 Task: Look for space in Gharaunda, India from 9th June, 2023 to 16th June, 2023 for 2 adults in price range Rs.8000 to Rs.16000. Place can be entire place with 2 bedrooms having 2 beds and 1 bathroom. Property type can be house, flat, guest house. Amenities needed are: washing machine. Booking option can be shelf check-in. Required host language is English.
Action: Mouse moved to (447, 113)
Screenshot: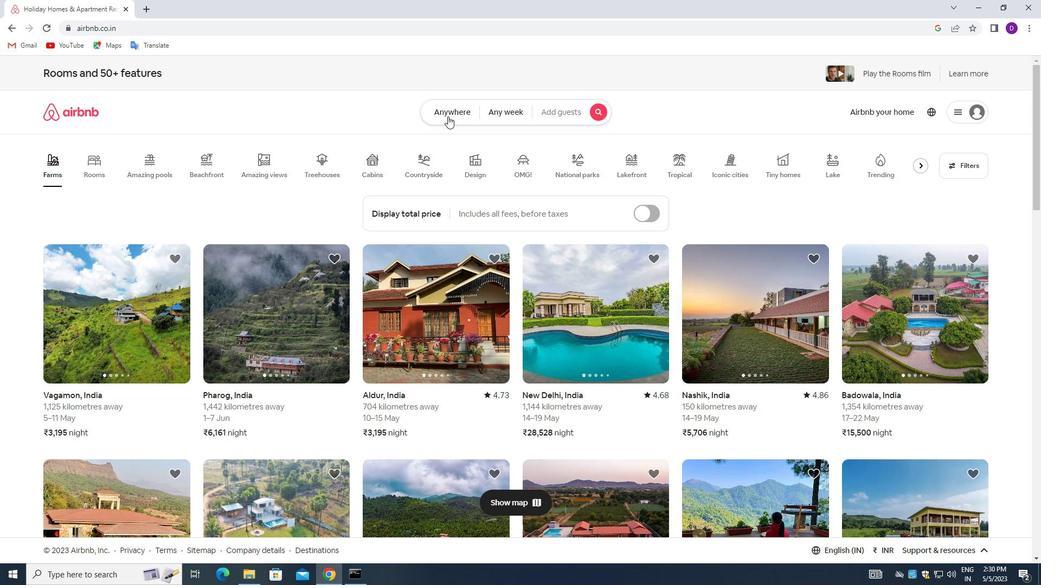 
Action: Mouse pressed left at (447, 113)
Screenshot: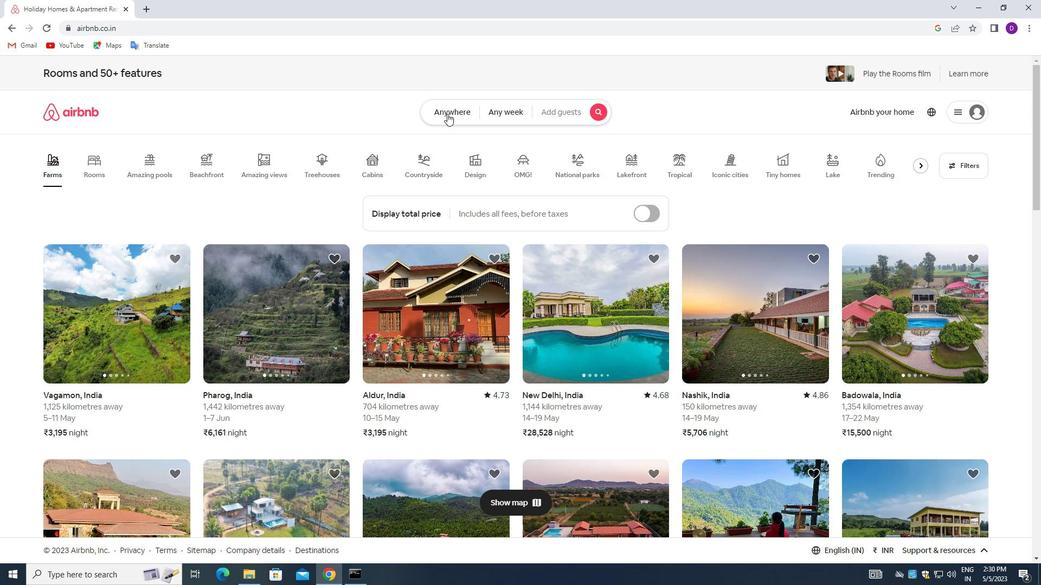 
Action: Mouse moved to (362, 154)
Screenshot: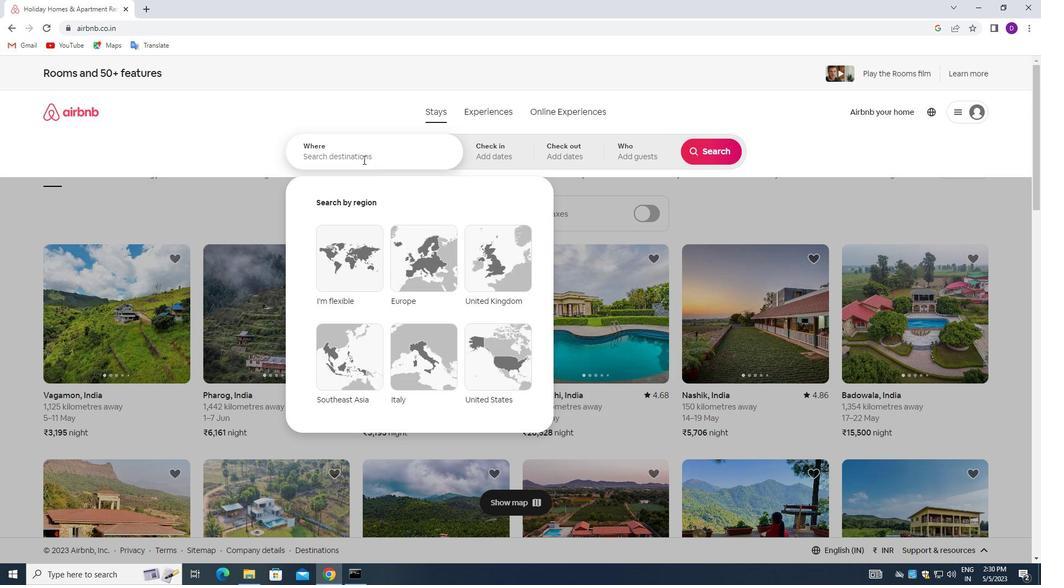 
Action: Mouse pressed left at (362, 154)
Screenshot: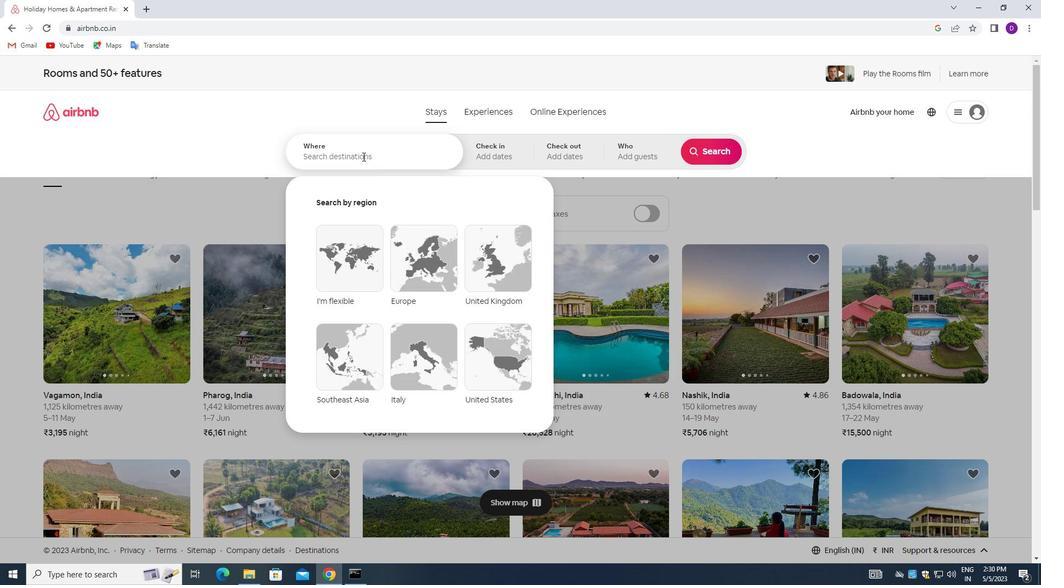 
Action: Mouse moved to (252, 133)
Screenshot: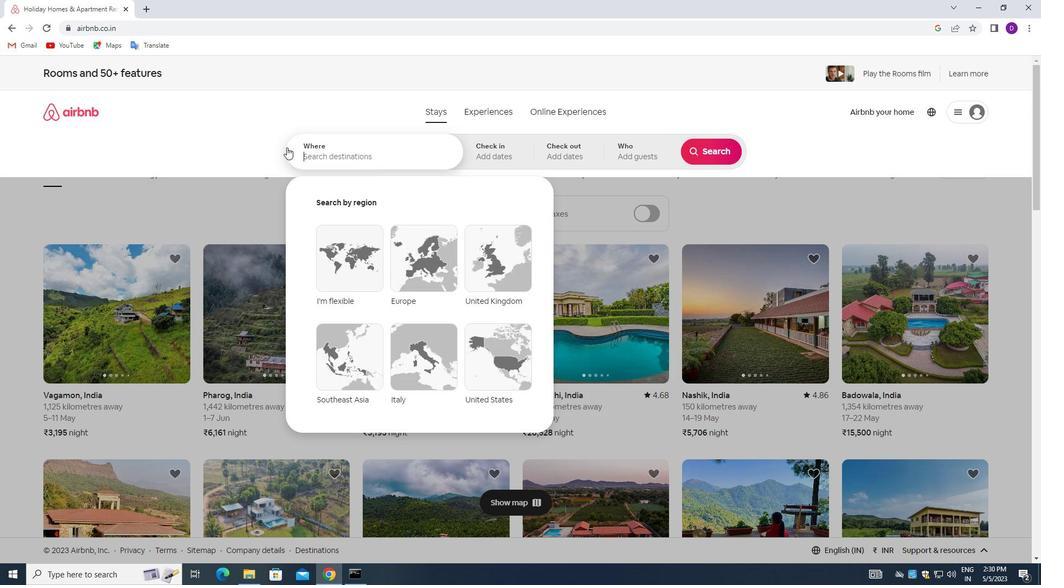 
Action: Key pressed <Key.shift_r><Key.shift_r><Key.shift_r><Key.shift_r><Key.shift_r><Key.shift_r>Gharaunda,<Key.space><Key.shift>INDIA<Key.enter>
Screenshot: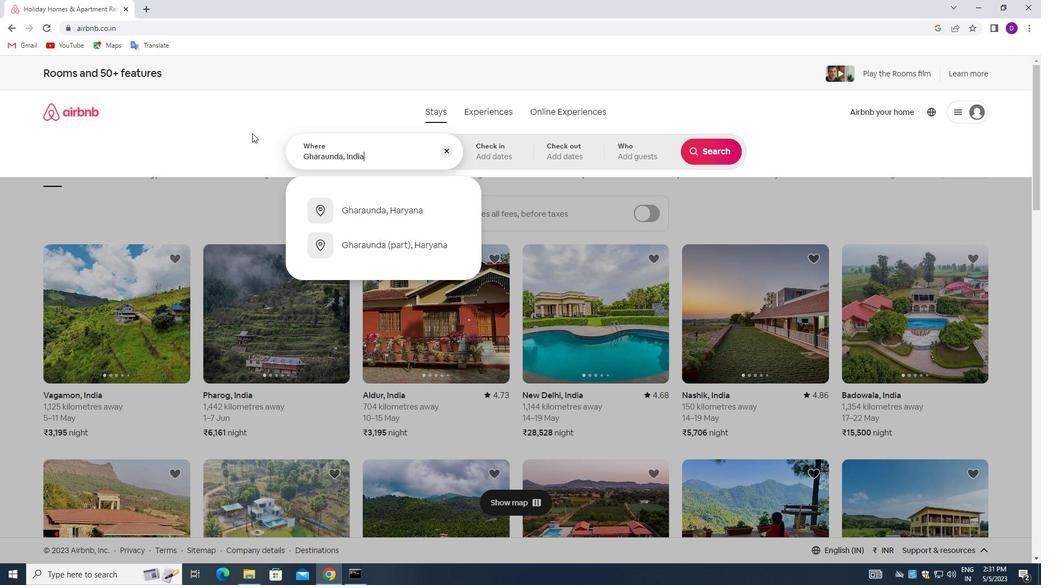 
Action: Mouse moved to (662, 305)
Screenshot: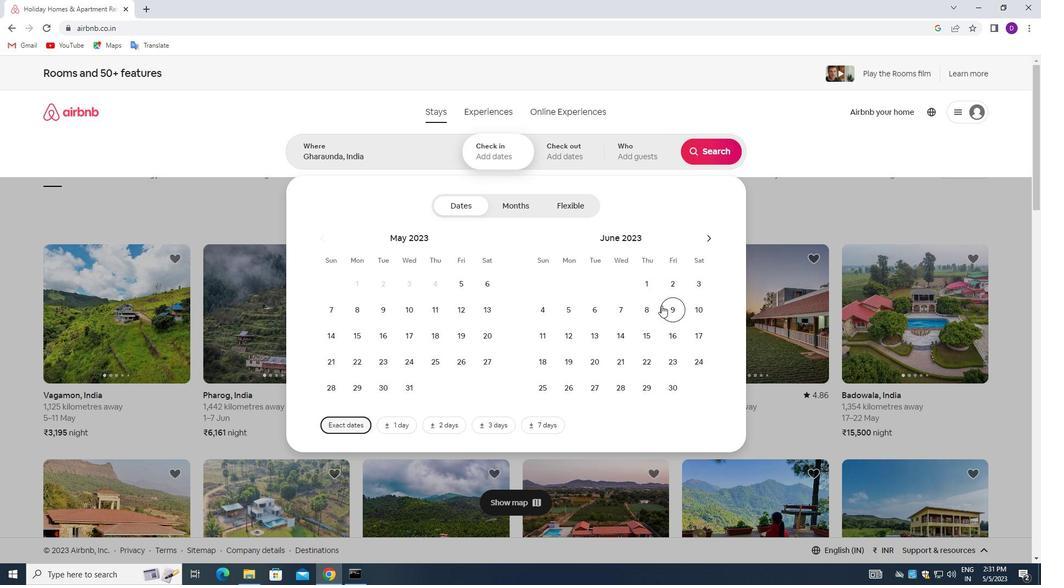 
Action: Mouse pressed left at (662, 305)
Screenshot: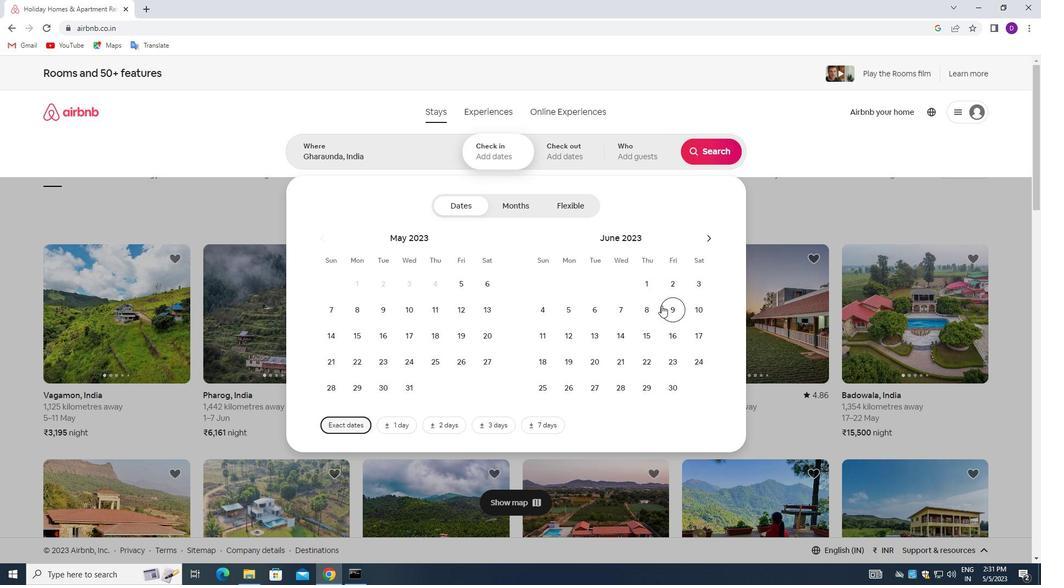 
Action: Mouse moved to (671, 328)
Screenshot: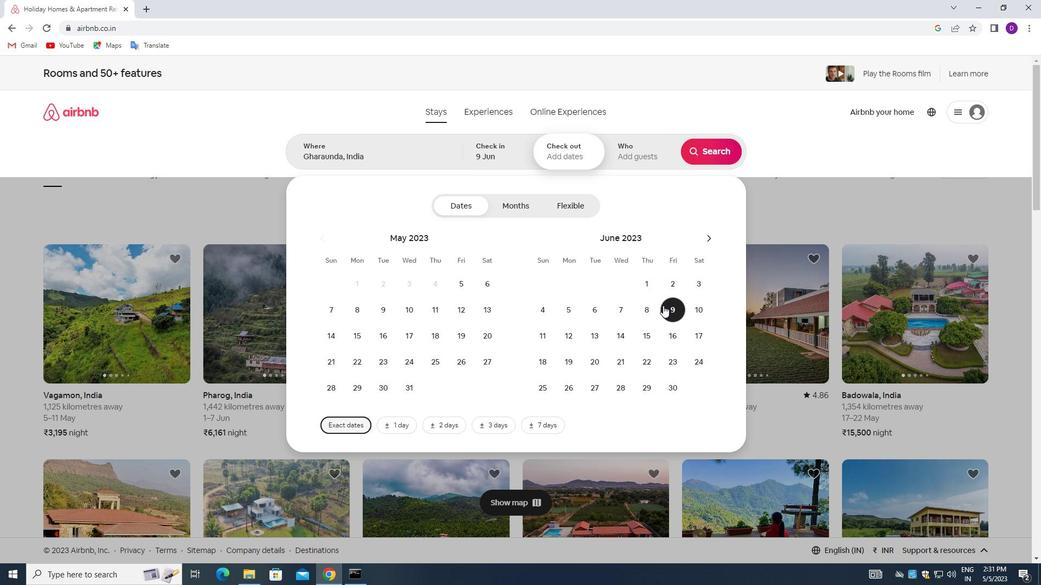
Action: Mouse pressed left at (671, 328)
Screenshot: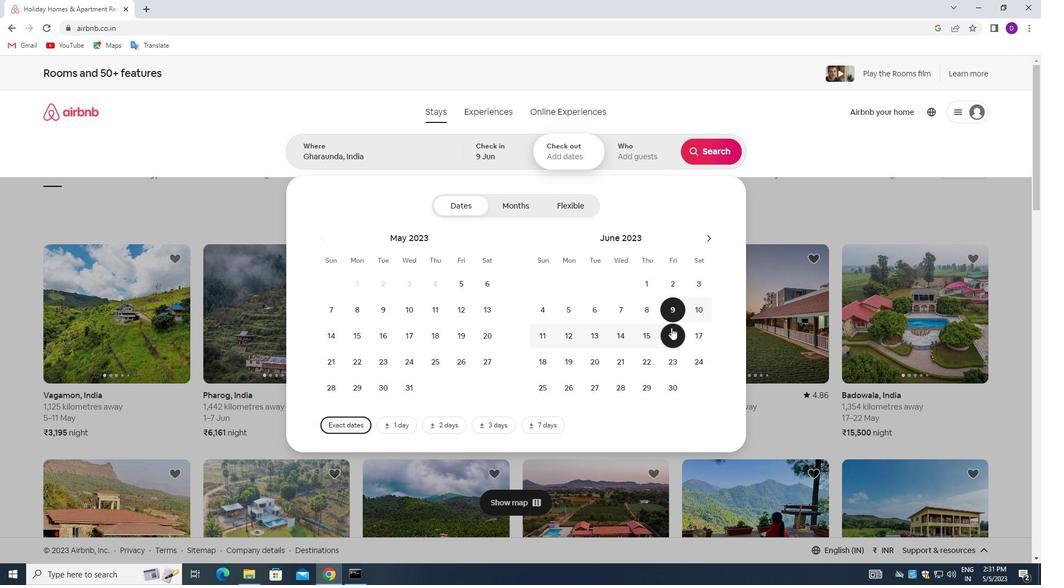 
Action: Mouse moved to (621, 151)
Screenshot: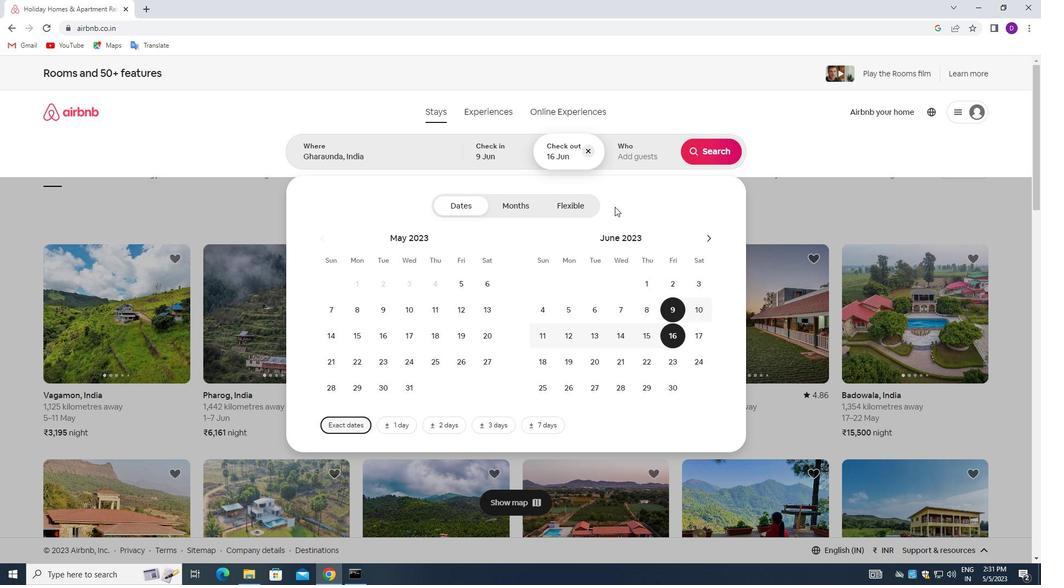 
Action: Mouse pressed left at (621, 151)
Screenshot: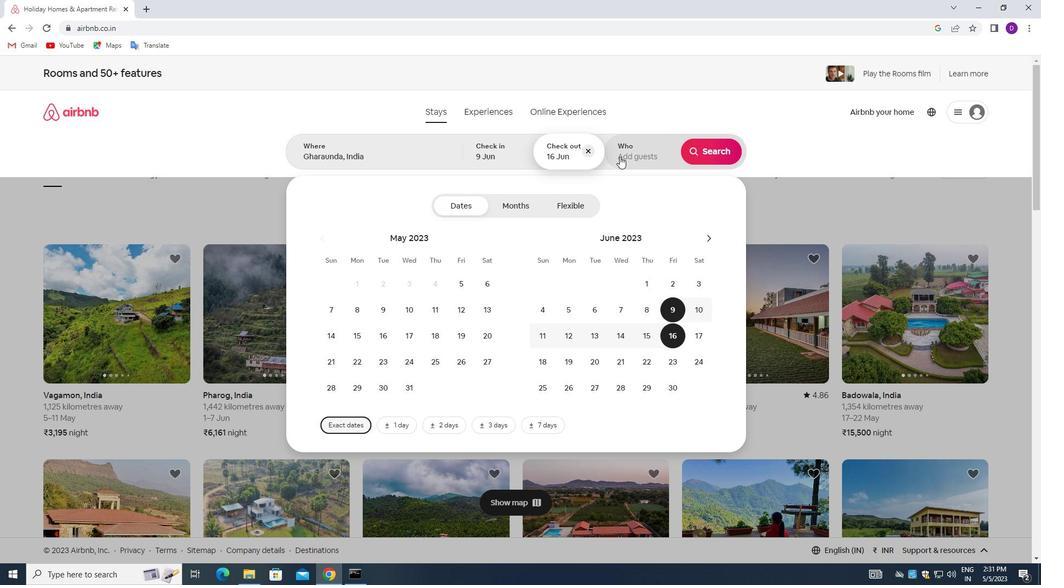 
Action: Mouse moved to (711, 208)
Screenshot: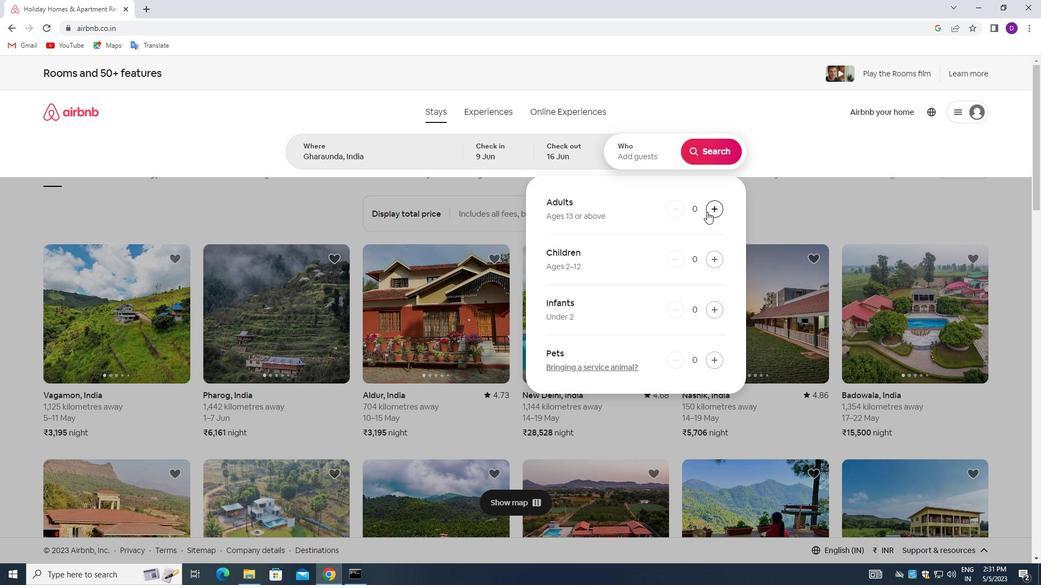 
Action: Mouse pressed left at (711, 208)
Screenshot: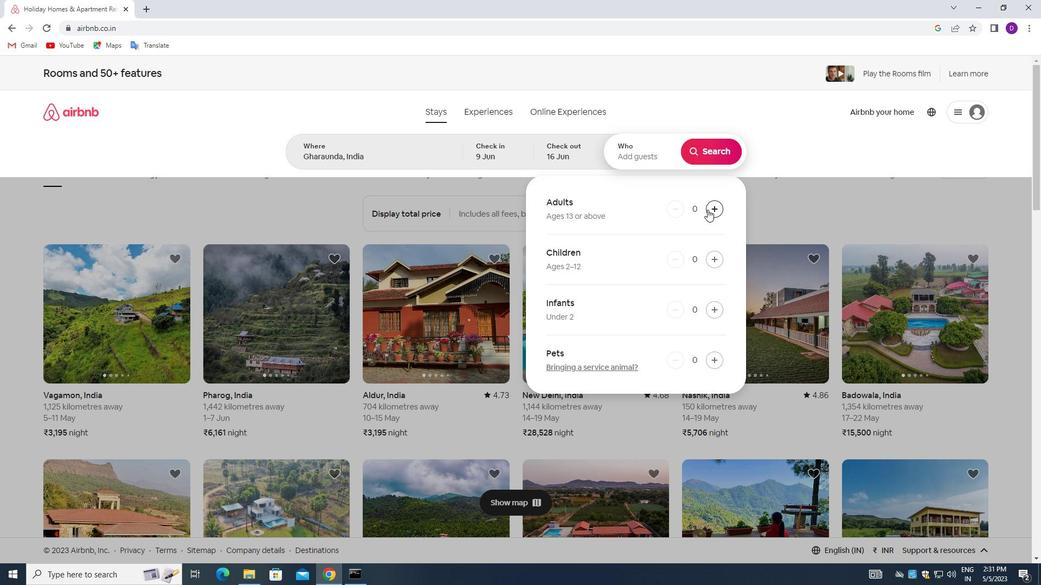 
Action: Mouse pressed left at (711, 208)
Screenshot: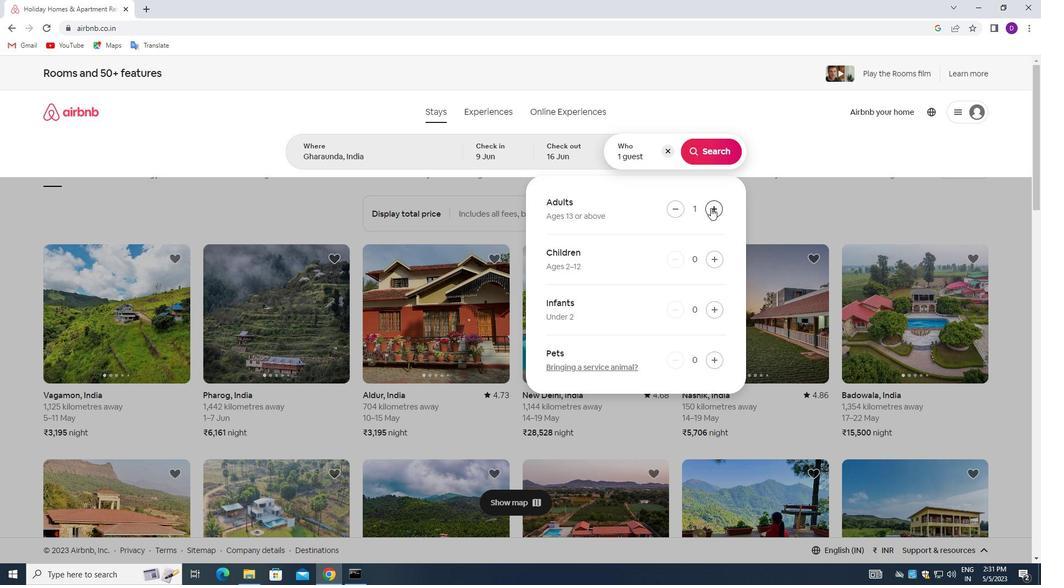 
Action: Mouse moved to (709, 151)
Screenshot: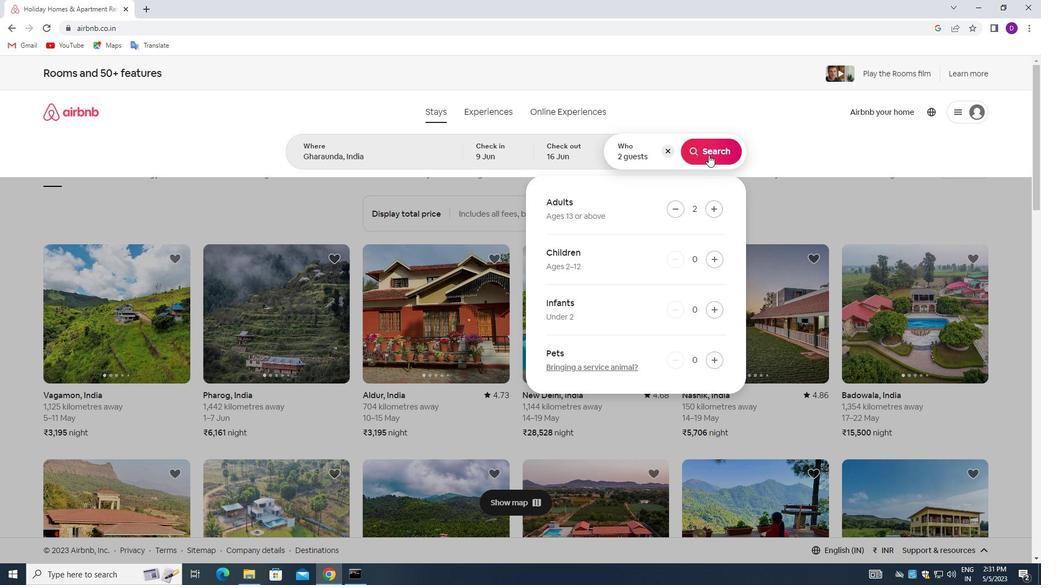 
Action: Mouse pressed left at (709, 151)
Screenshot: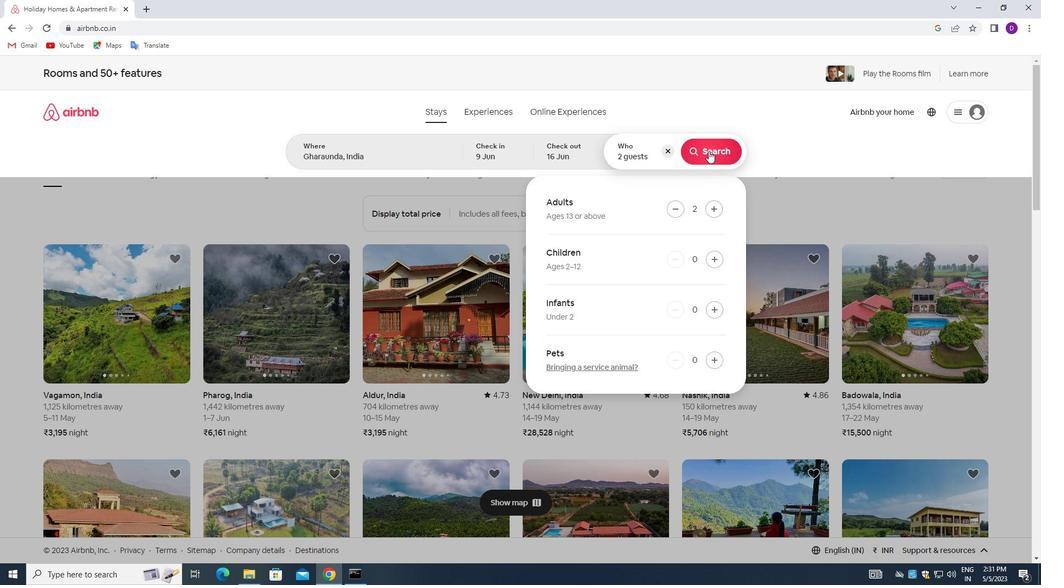 
Action: Mouse moved to (981, 118)
Screenshot: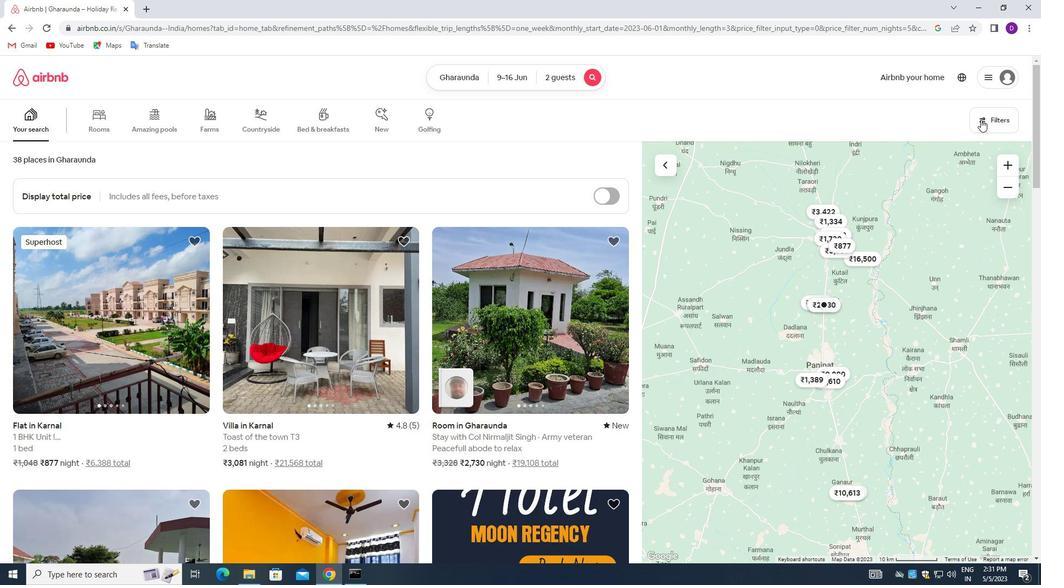 
Action: Mouse pressed left at (981, 118)
Screenshot: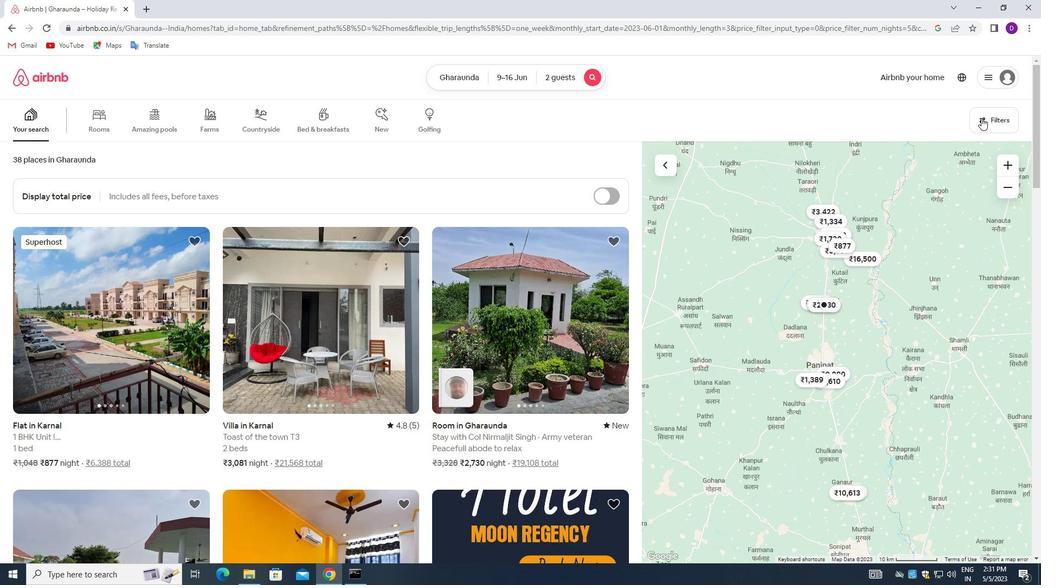 
Action: Mouse moved to (514, 310)
Screenshot: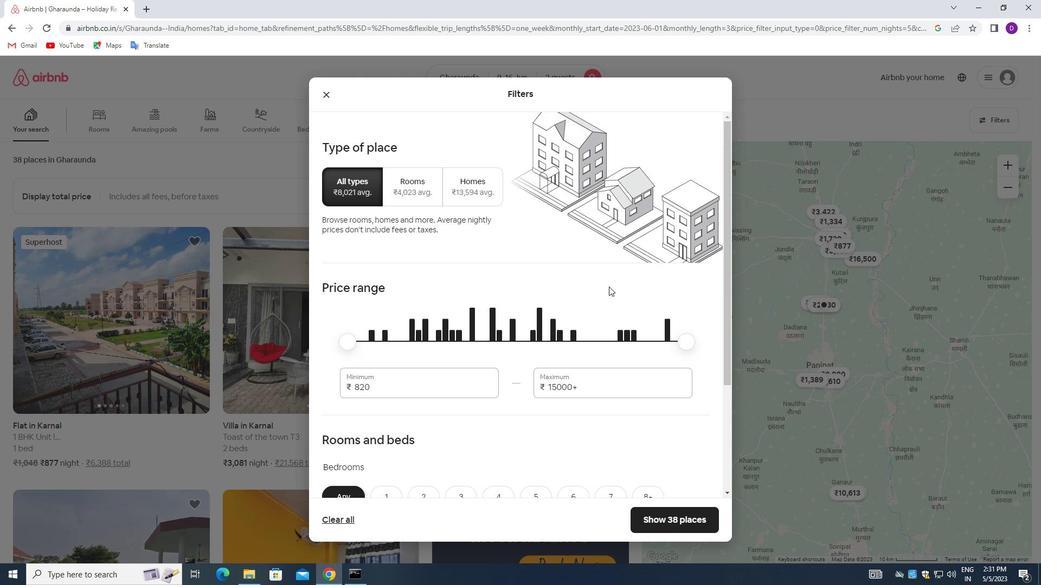 
Action: Mouse scrolled (514, 309) with delta (0, 0)
Screenshot: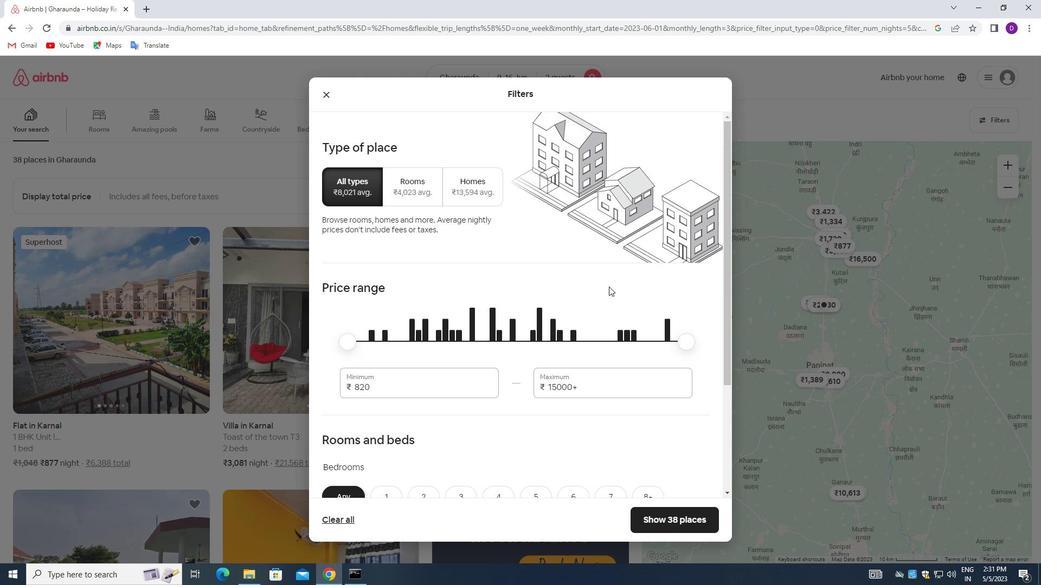 
Action: Mouse moved to (381, 328)
Screenshot: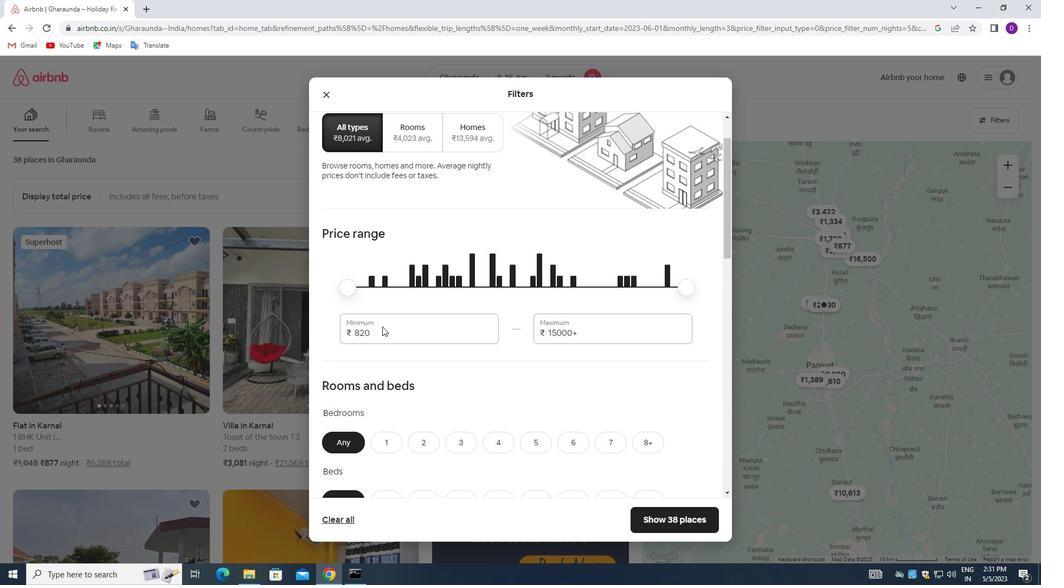 
Action: Mouse pressed left at (381, 328)
Screenshot: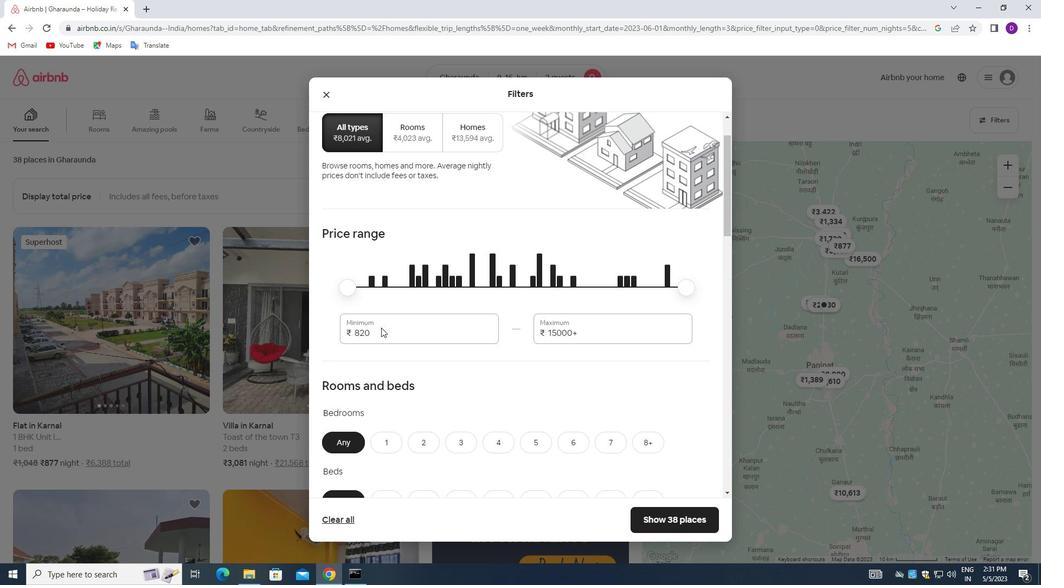 
Action: Mouse pressed left at (381, 328)
Screenshot: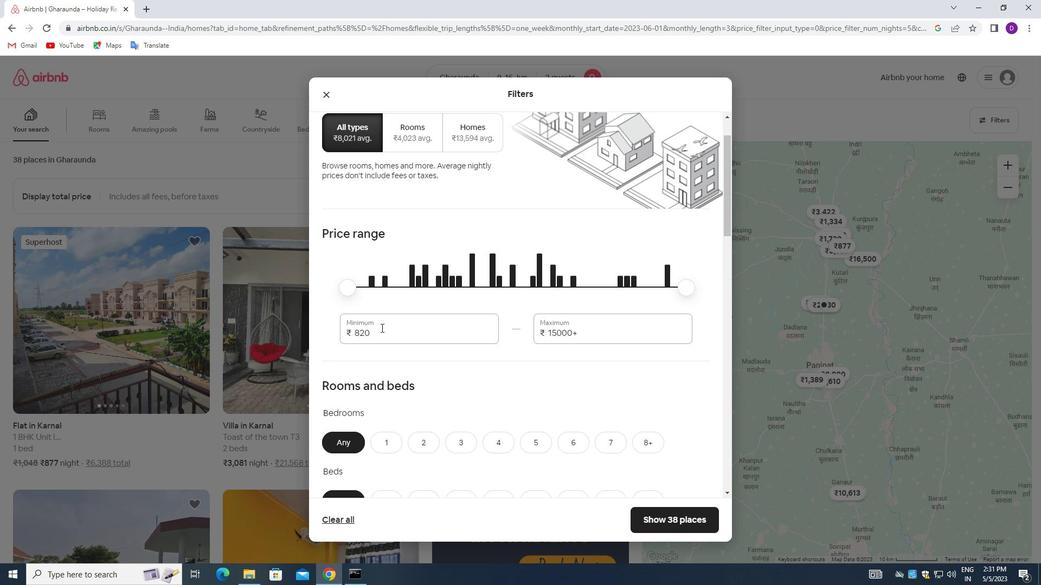 
Action: Key pressed 8000<Key.tab>16000
Screenshot: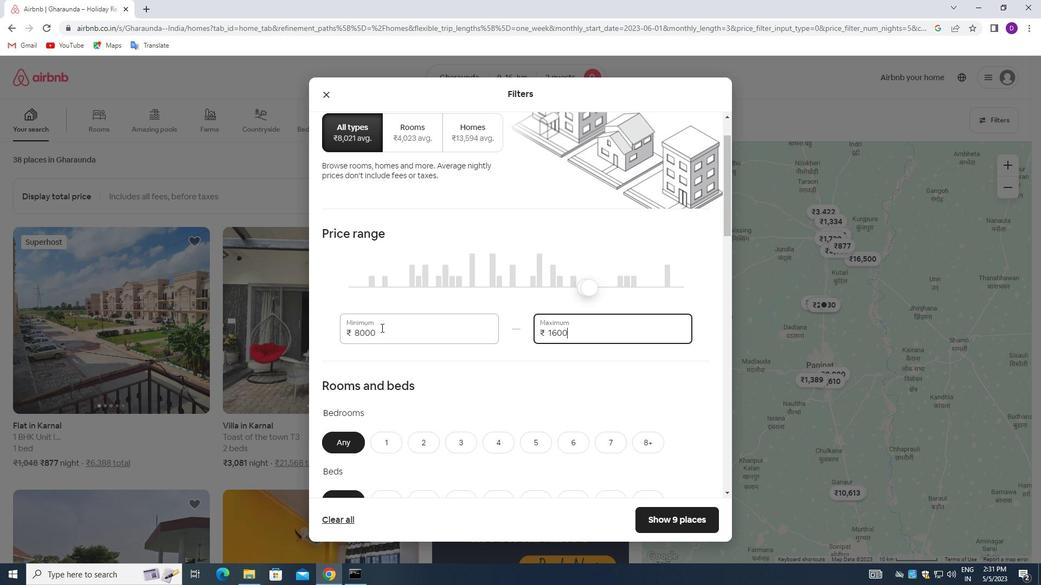 
Action: Mouse moved to (468, 356)
Screenshot: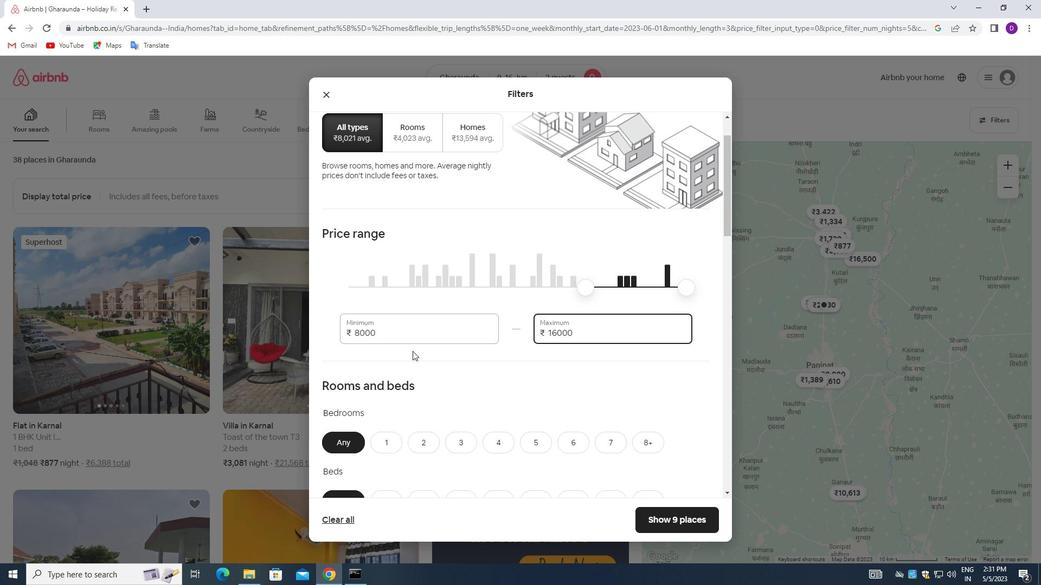 
Action: Mouse scrolled (468, 355) with delta (0, 0)
Screenshot: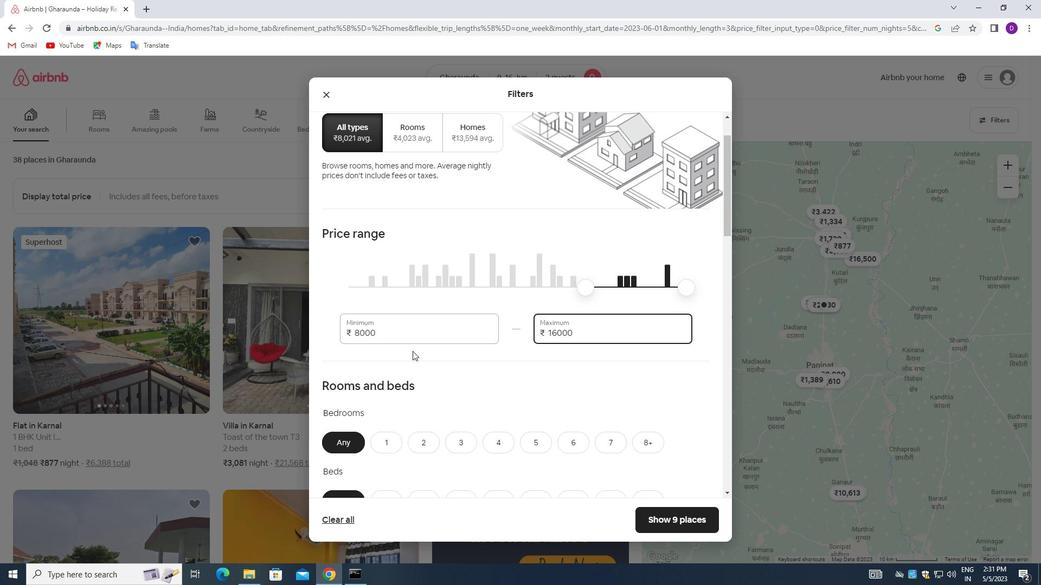
Action: Mouse moved to (470, 355)
Screenshot: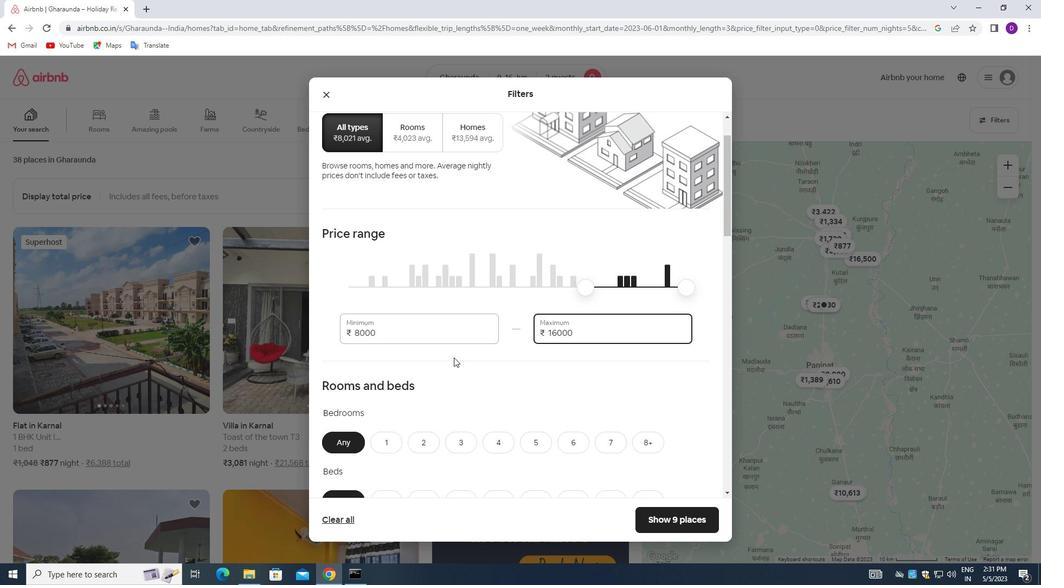 
Action: Mouse scrolled (470, 355) with delta (0, 0)
Screenshot: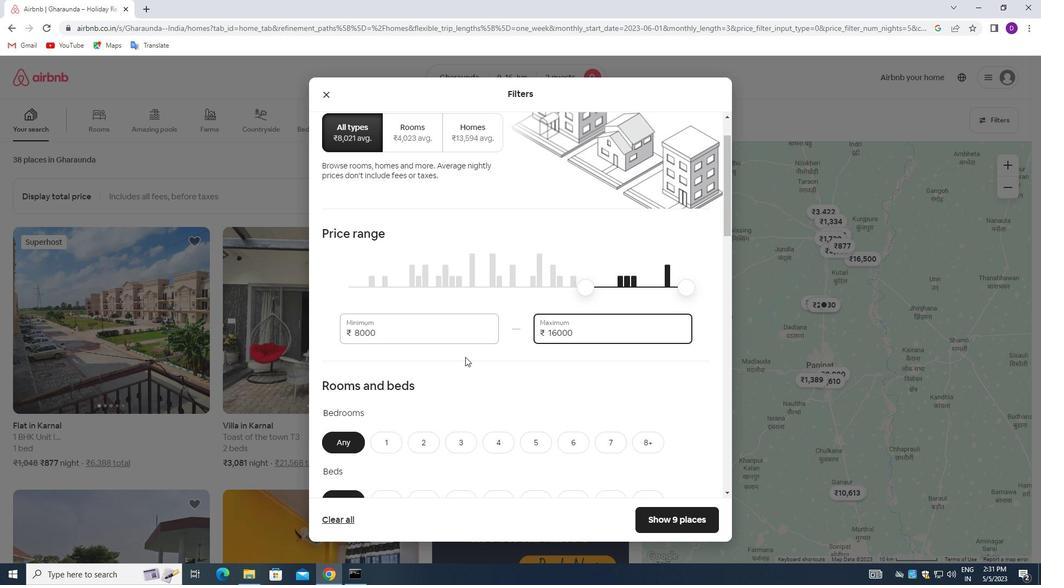 
Action: Mouse scrolled (470, 355) with delta (0, 0)
Screenshot: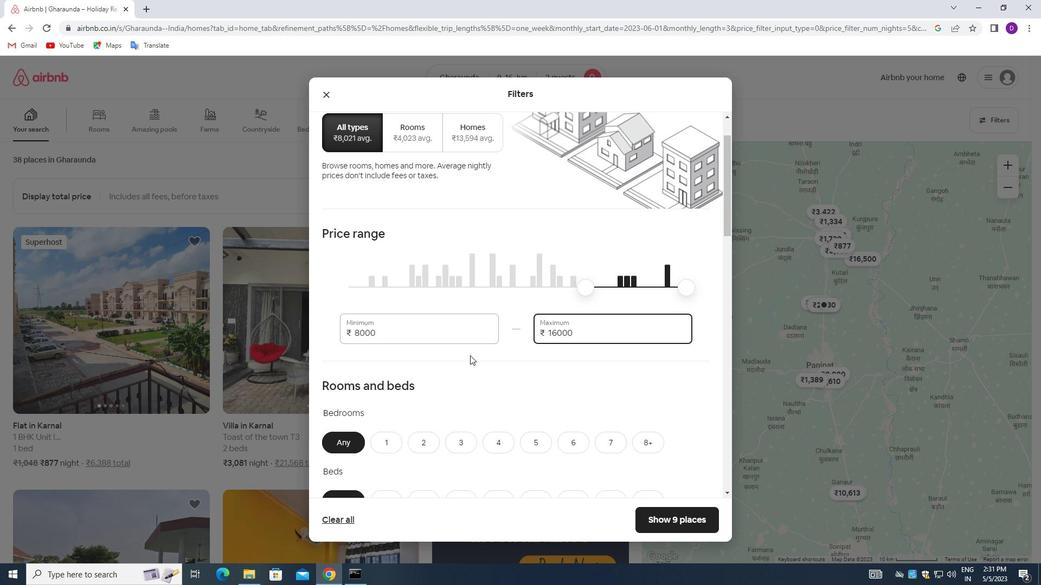
Action: Mouse moved to (420, 288)
Screenshot: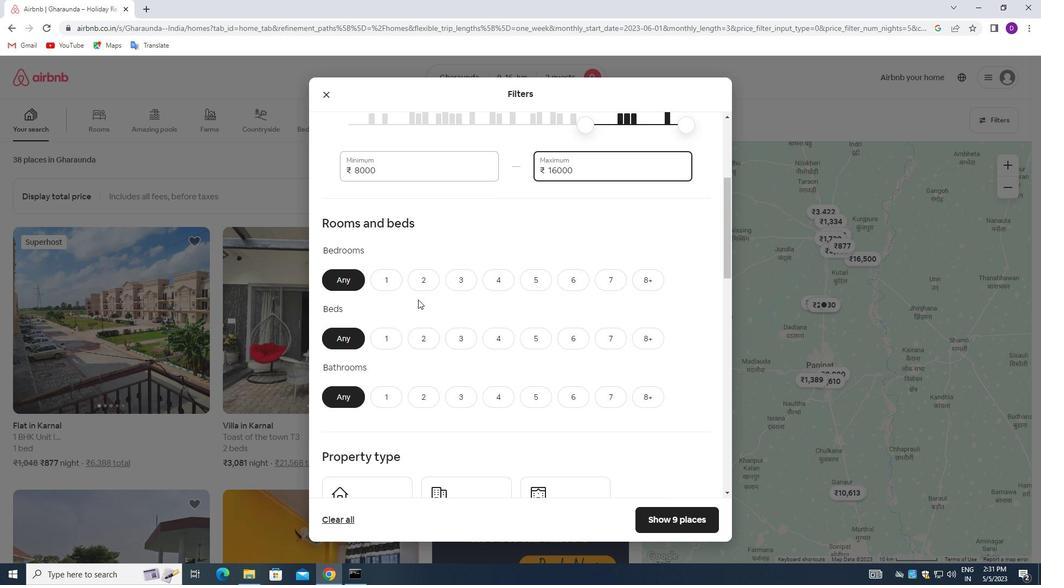 
Action: Mouse pressed left at (420, 288)
Screenshot: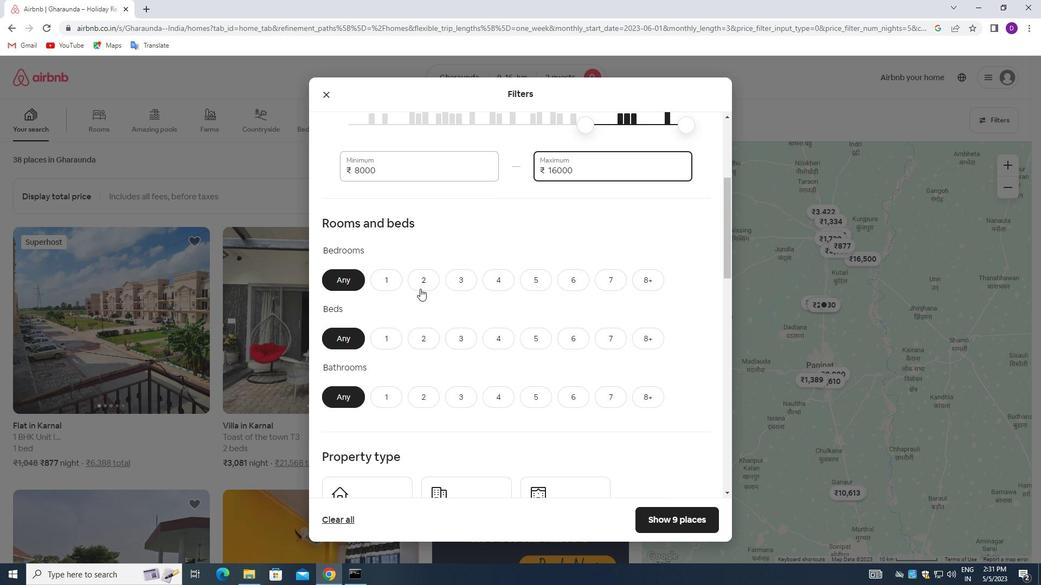 
Action: Mouse moved to (430, 340)
Screenshot: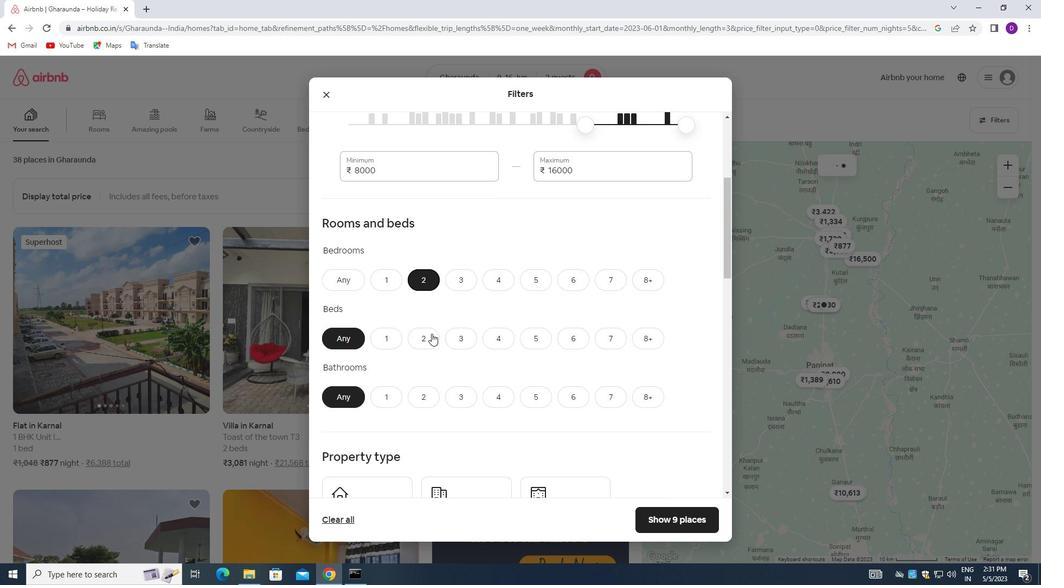 
Action: Mouse pressed left at (430, 340)
Screenshot: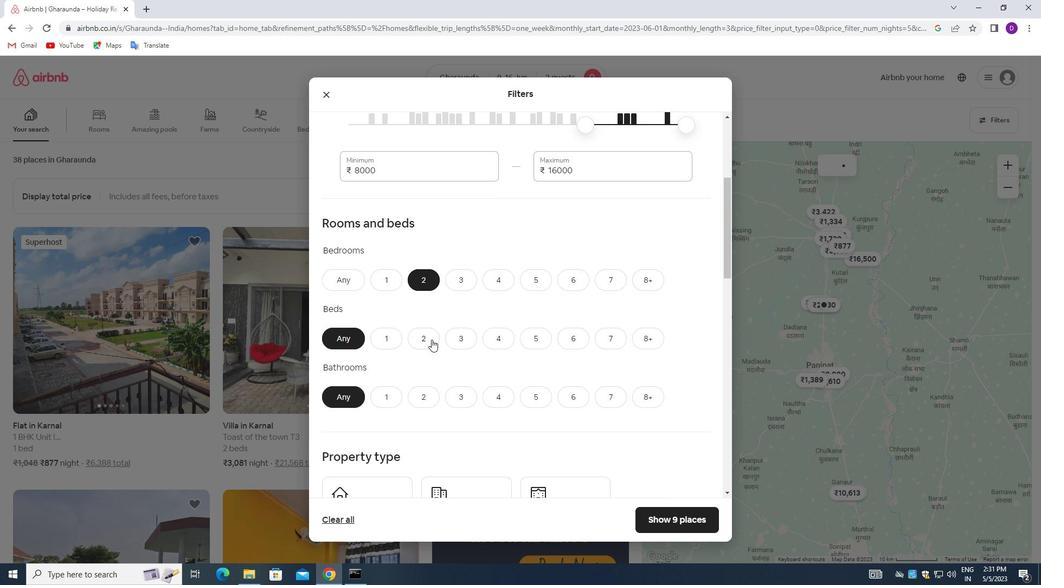 
Action: Mouse moved to (387, 398)
Screenshot: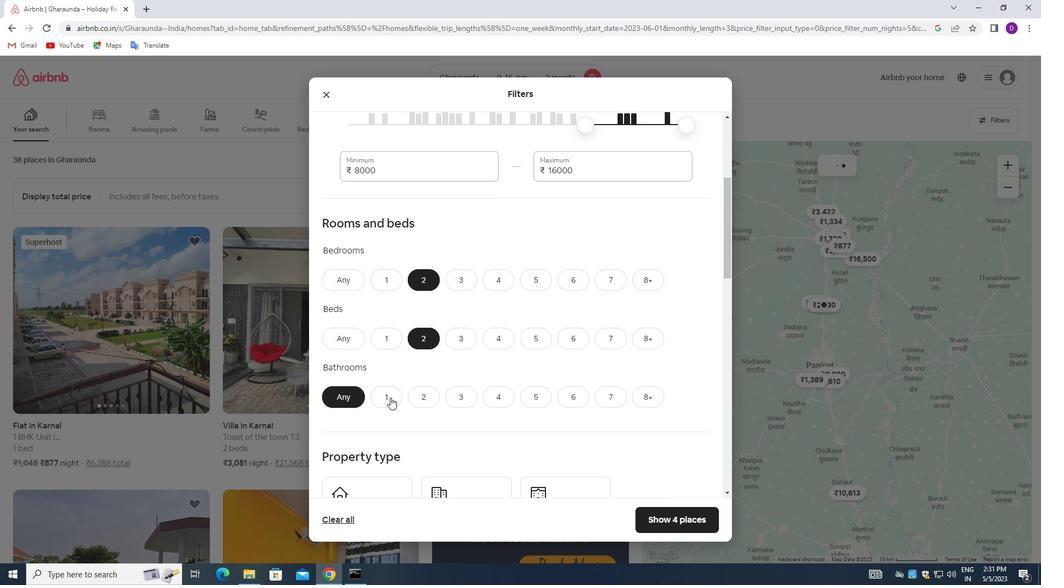 
Action: Mouse pressed left at (387, 398)
Screenshot: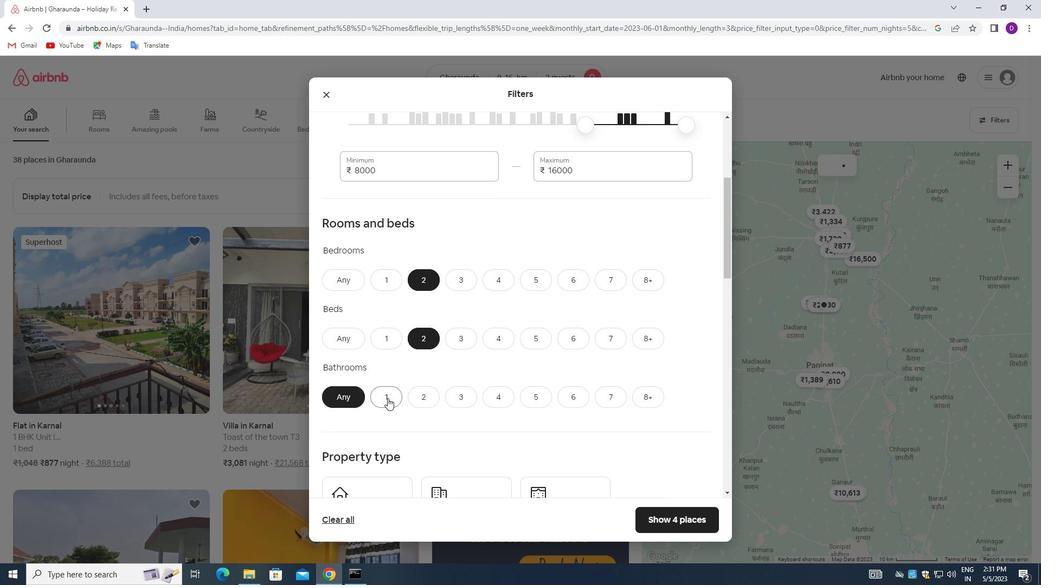 
Action: Mouse moved to (474, 340)
Screenshot: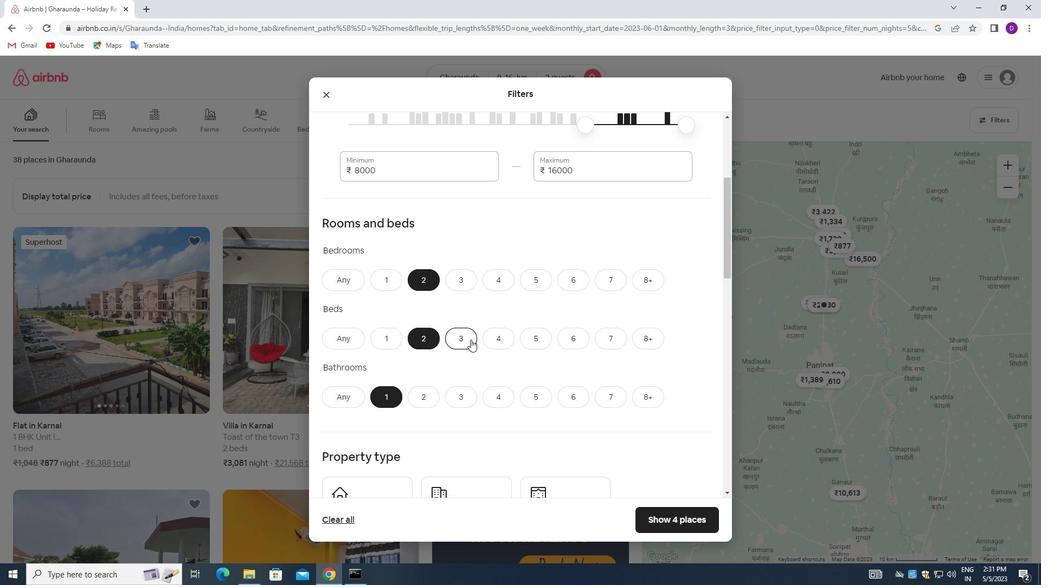 
Action: Mouse scrolled (474, 339) with delta (0, 0)
Screenshot: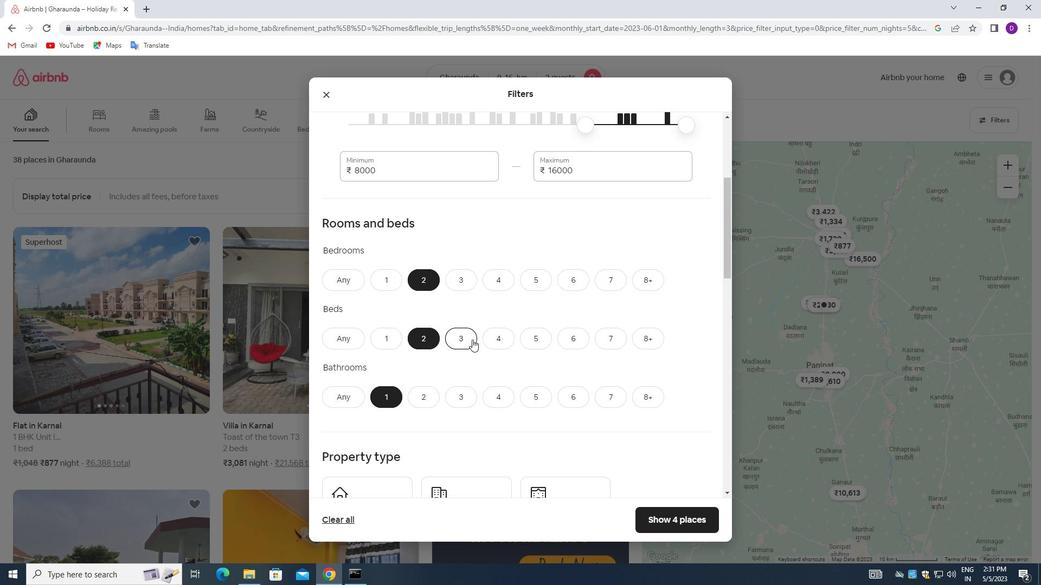 
Action: Mouse moved to (513, 335)
Screenshot: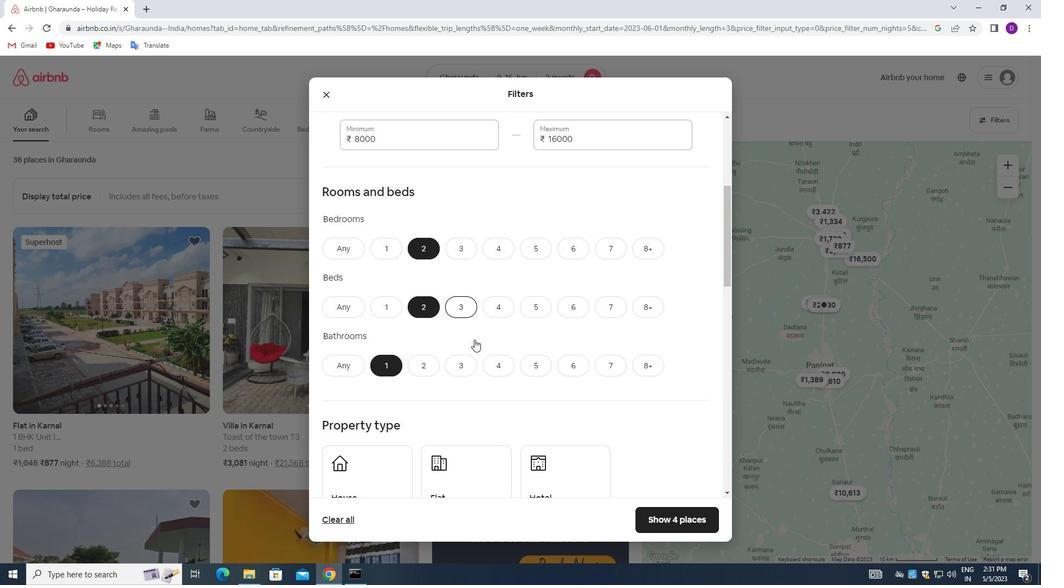 
Action: Mouse scrolled (513, 335) with delta (0, 0)
Screenshot: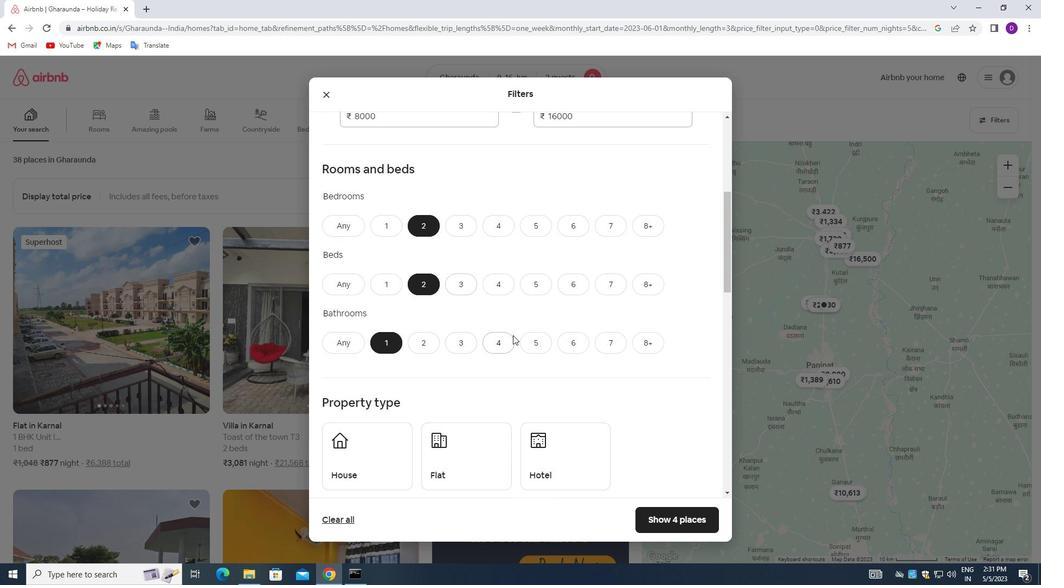 
Action: Mouse moved to (503, 340)
Screenshot: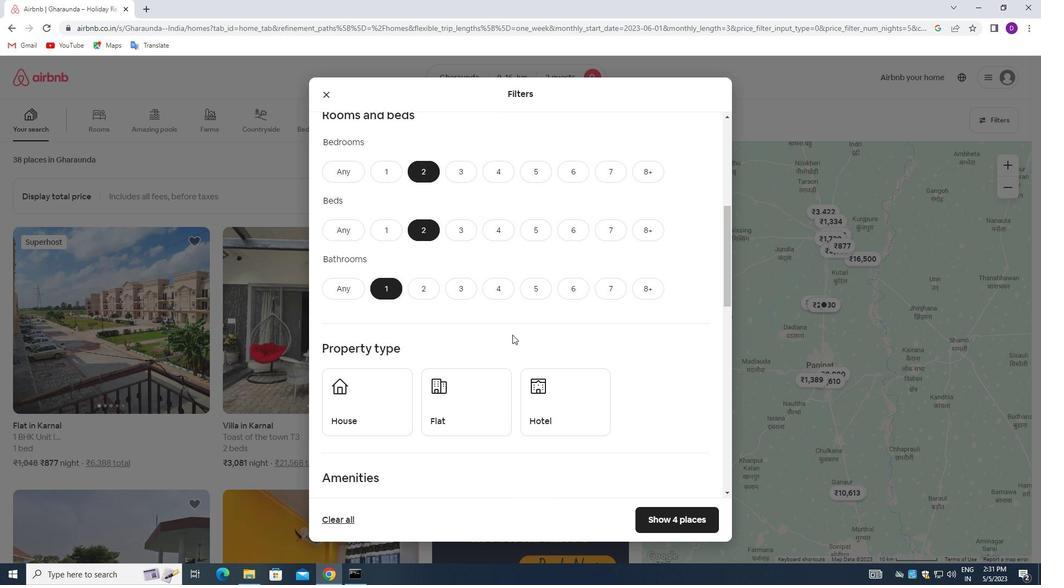 
Action: Mouse scrolled (503, 339) with delta (0, 0)
Screenshot: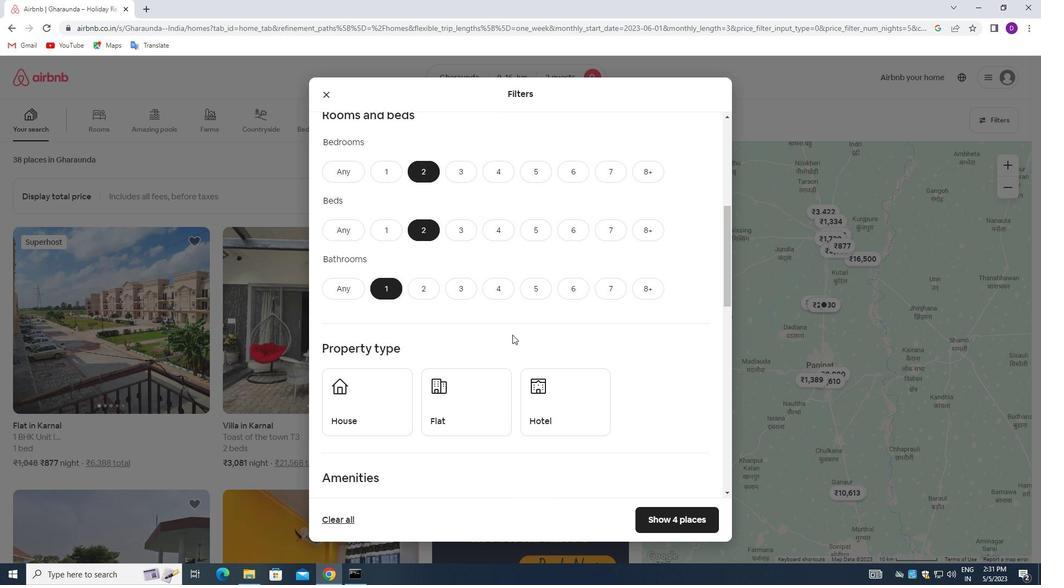 
Action: Mouse moved to (365, 349)
Screenshot: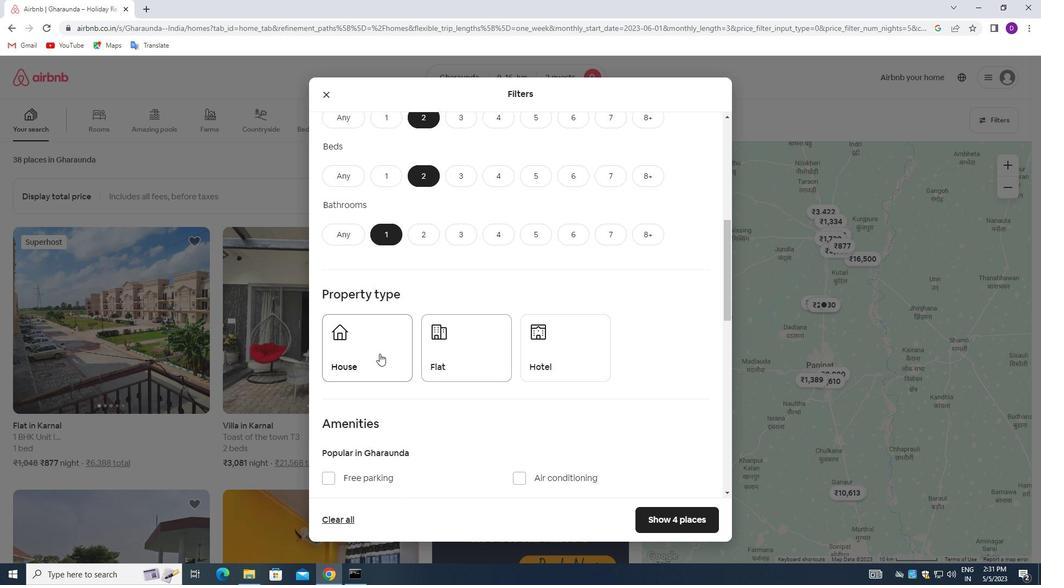 
Action: Mouse pressed left at (365, 349)
Screenshot: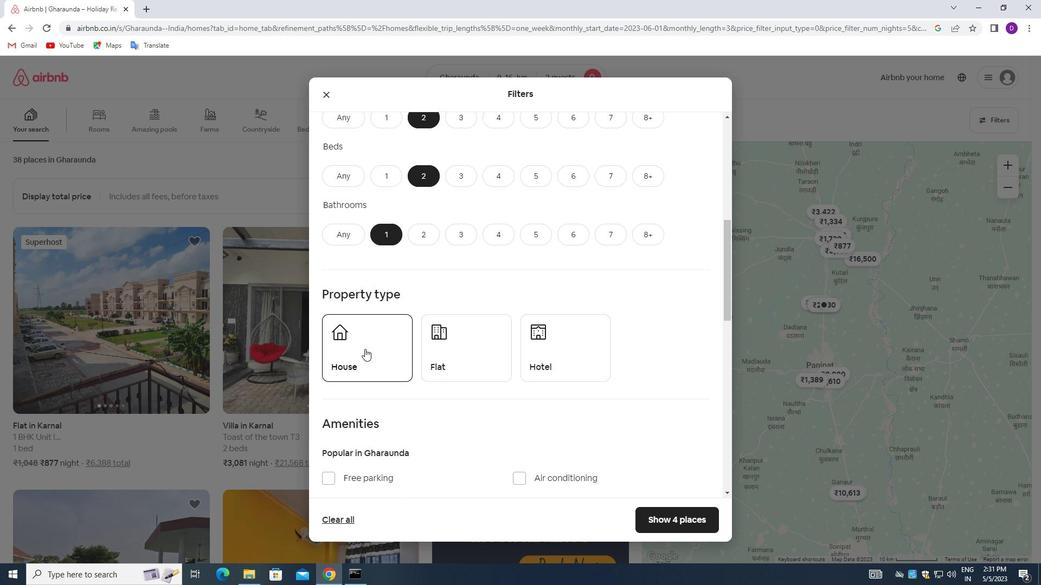 
Action: Mouse moved to (439, 349)
Screenshot: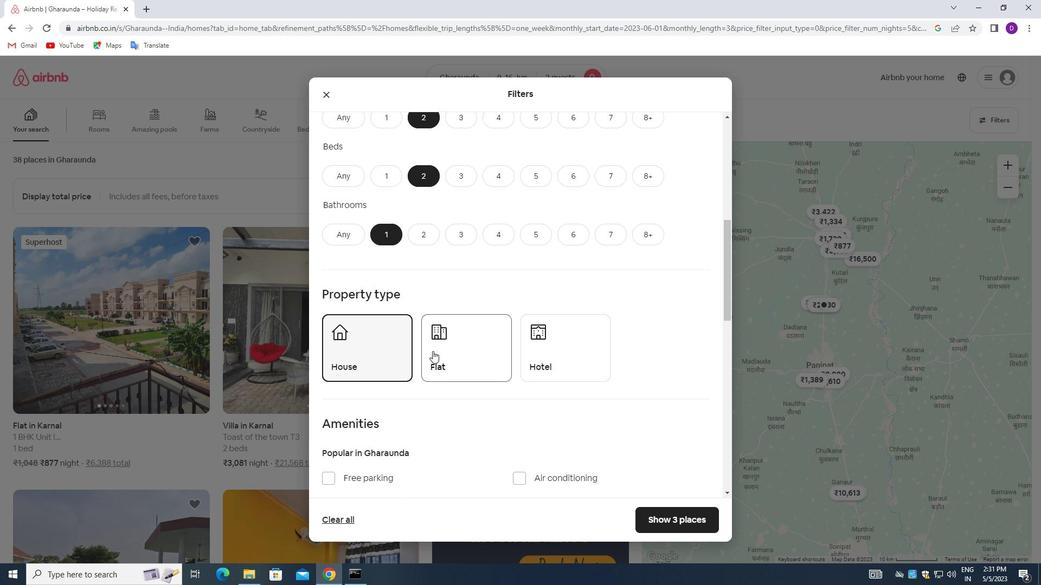 
Action: Mouse pressed left at (439, 349)
Screenshot: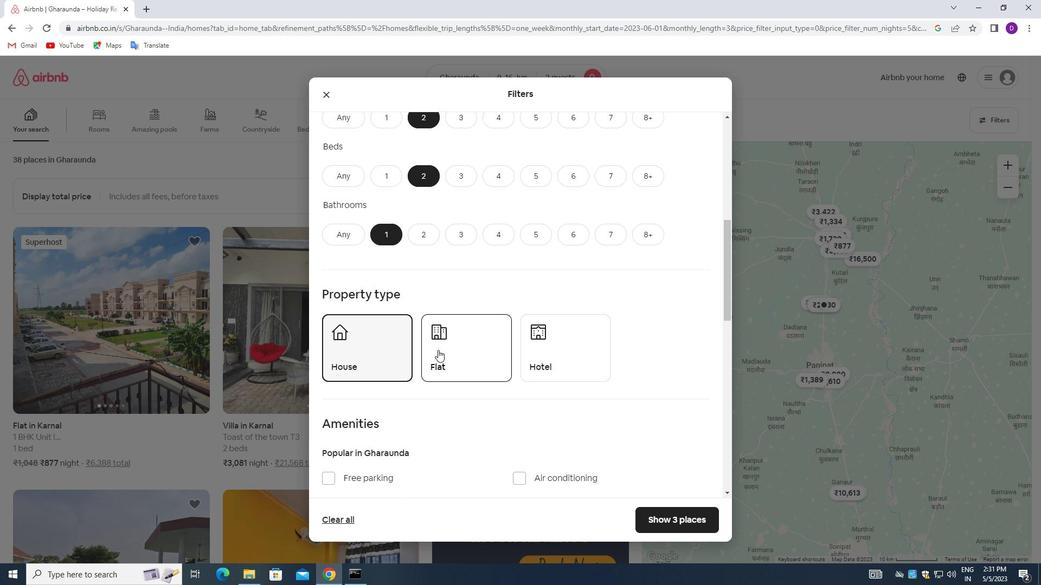 
Action: Mouse moved to (460, 347)
Screenshot: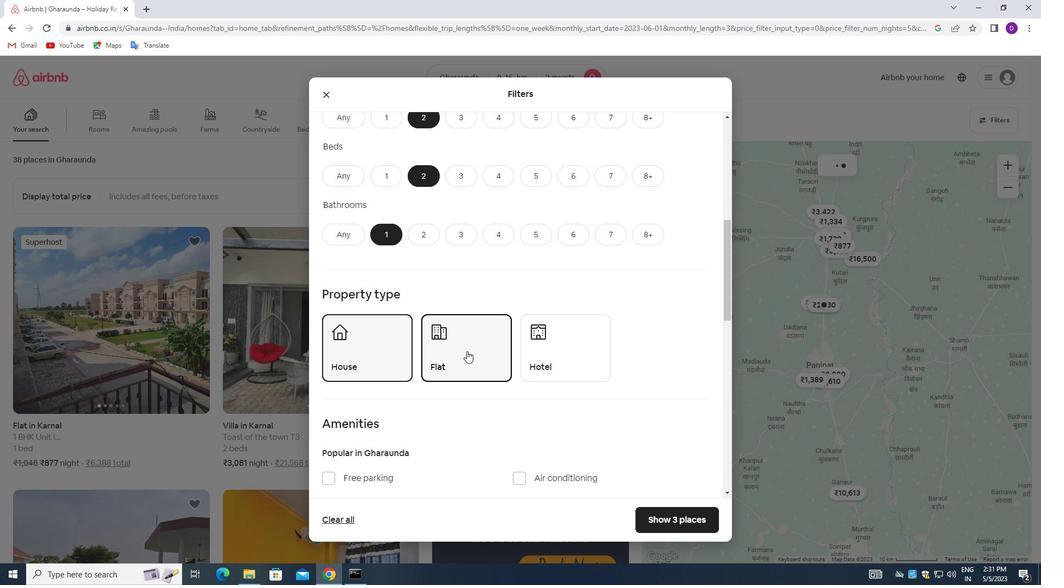 
Action: Mouse scrolled (460, 346) with delta (0, 0)
Screenshot: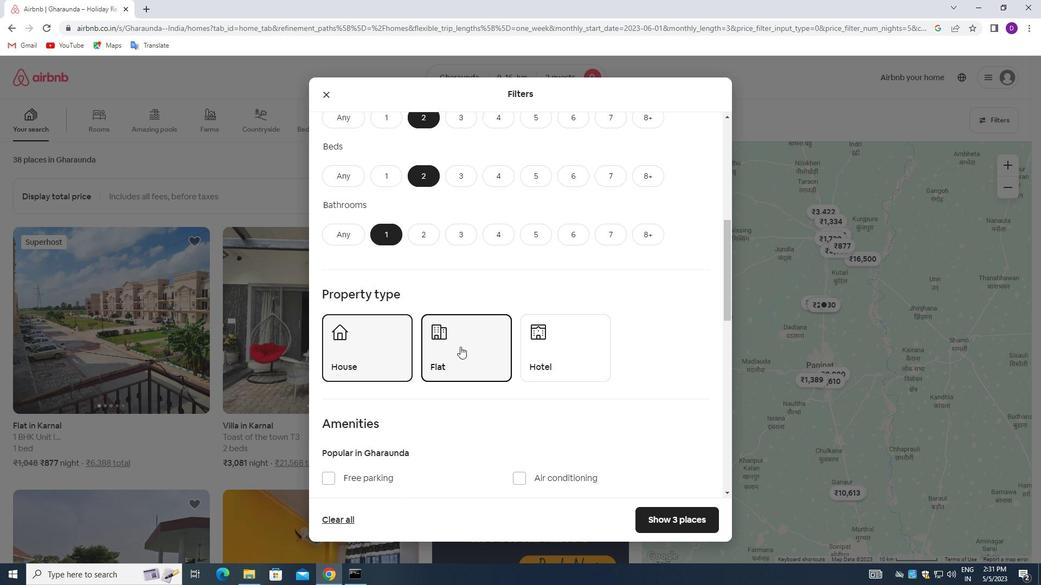 
Action: Mouse scrolled (460, 346) with delta (0, 0)
Screenshot: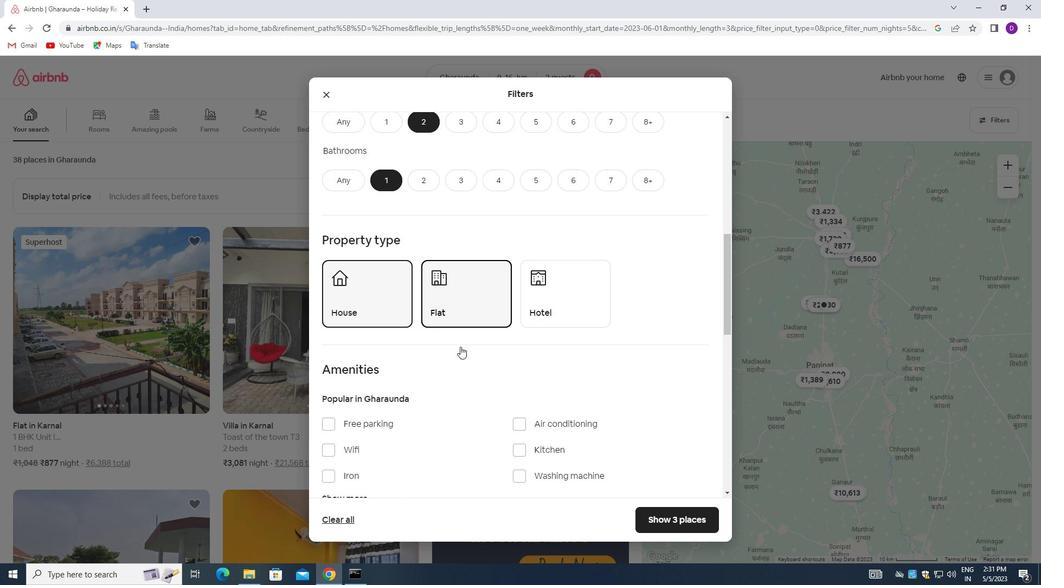 
Action: Mouse scrolled (460, 346) with delta (0, 0)
Screenshot: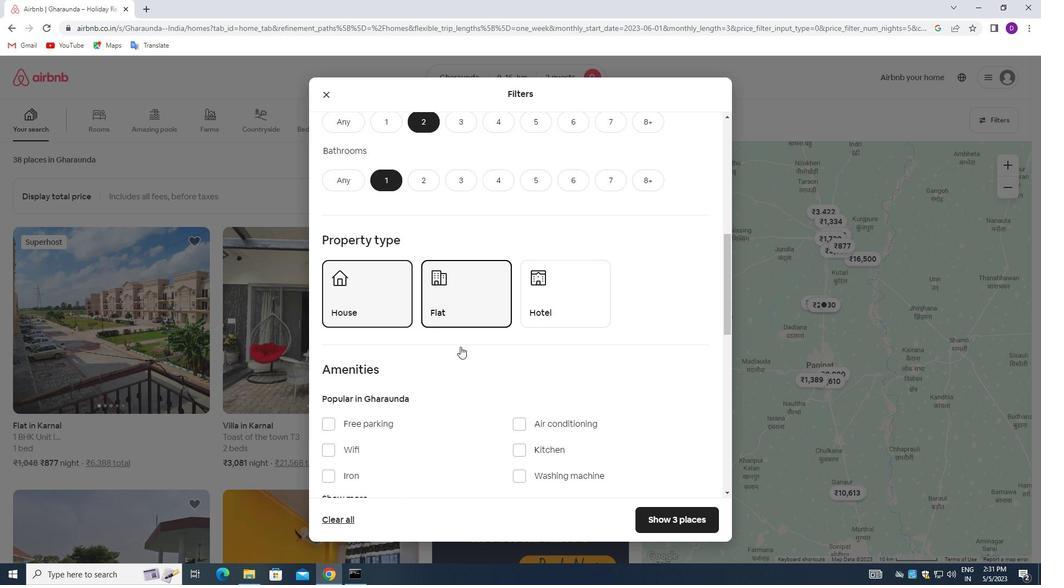 
Action: Mouse moved to (518, 365)
Screenshot: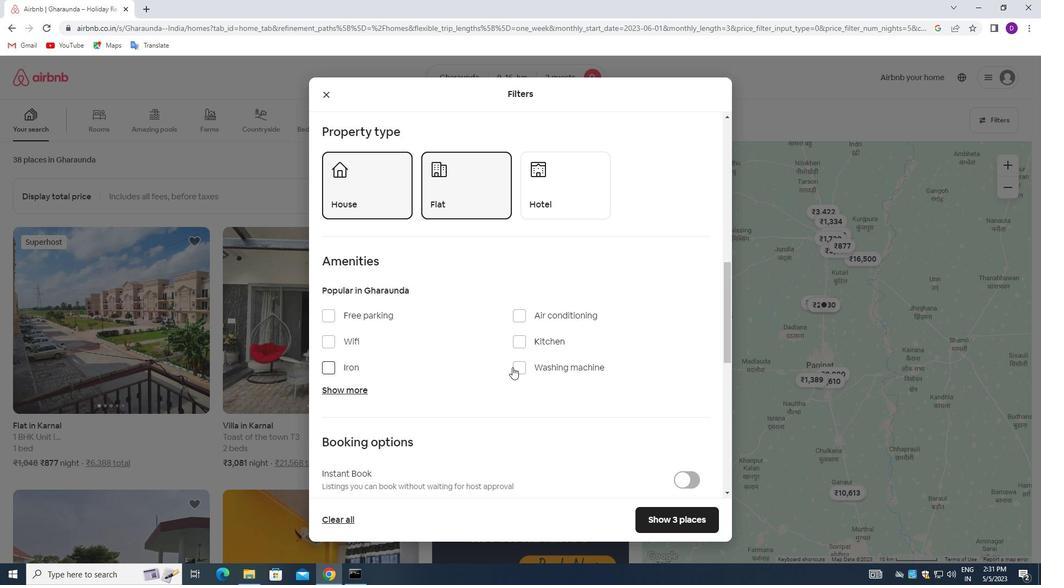 
Action: Mouse pressed left at (518, 365)
Screenshot: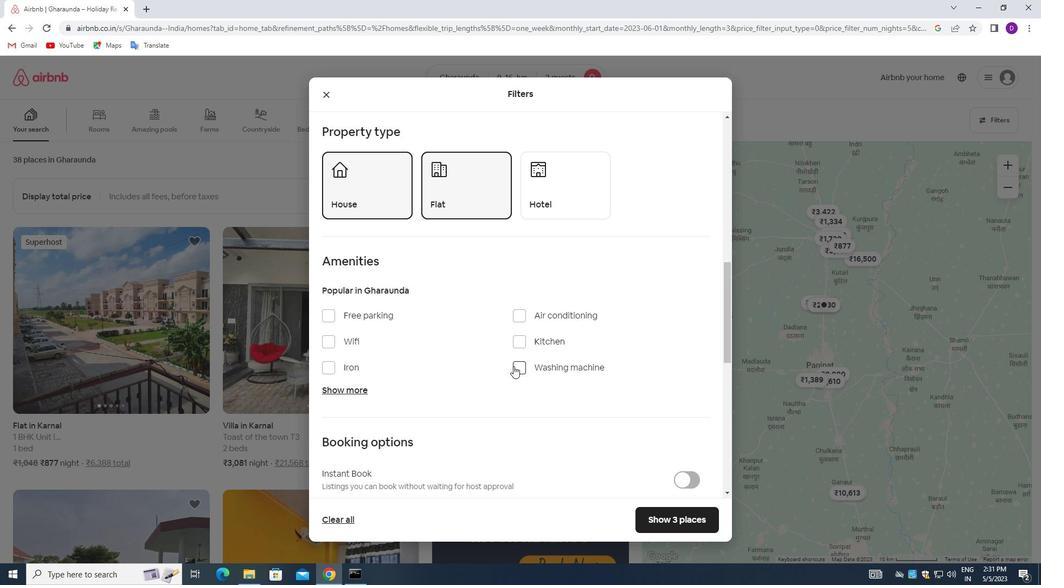 
Action: Mouse moved to (491, 372)
Screenshot: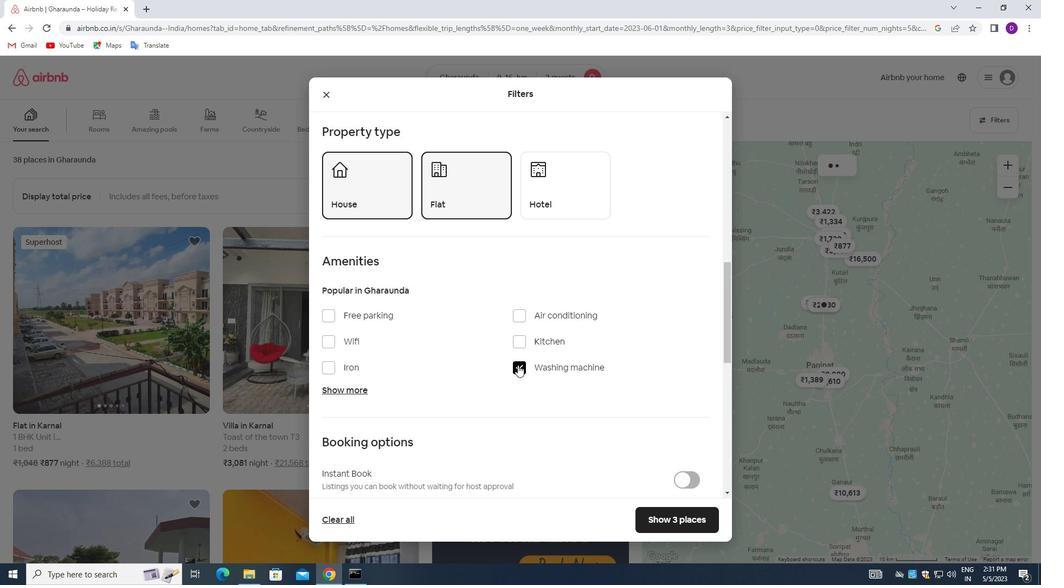 
Action: Mouse scrolled (491, 372) with delta (0, 0)
Screenshot: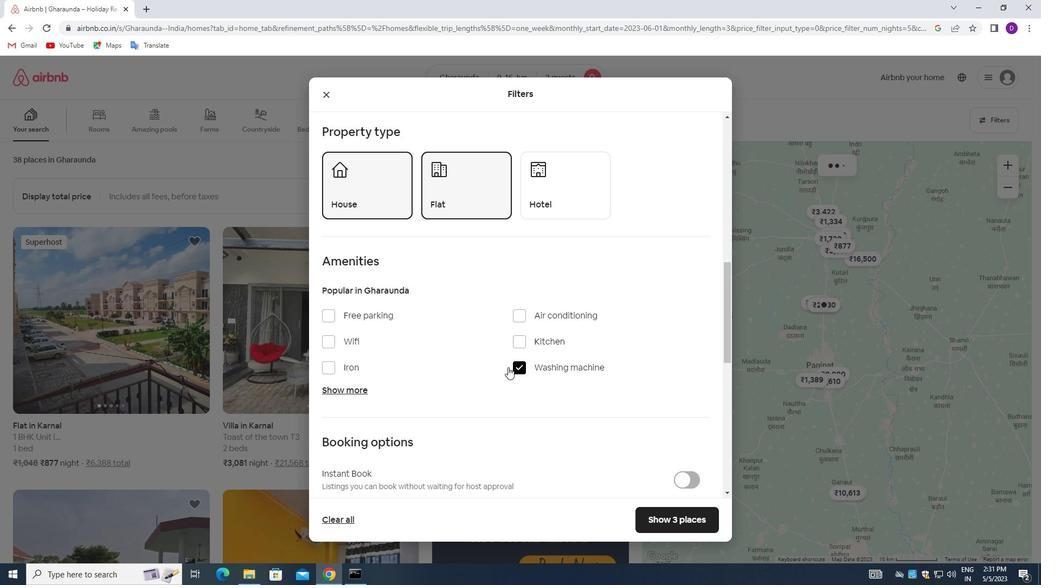 
Action: Mouse moved to (491, 372)
Screenshot: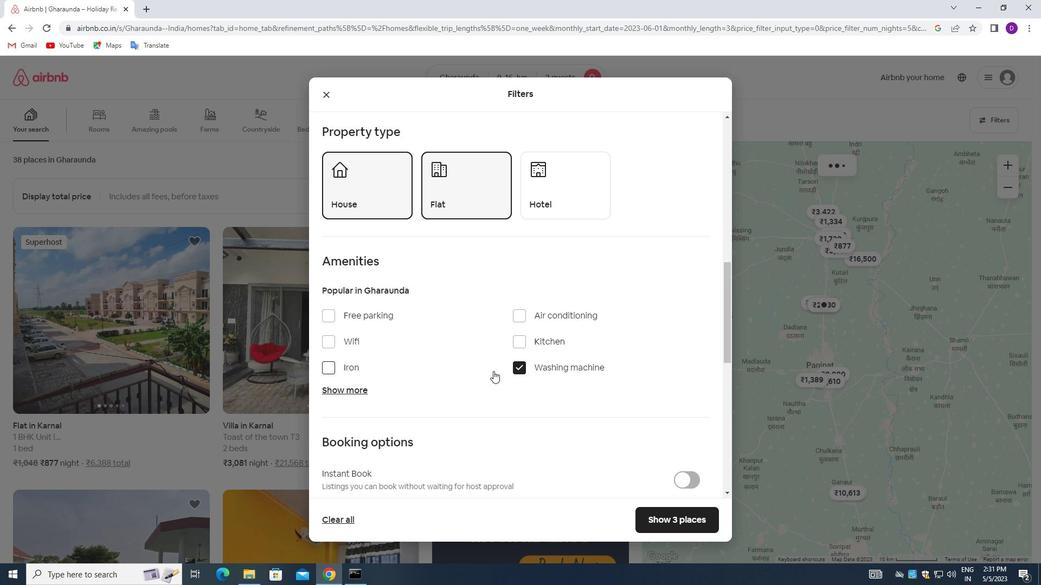 
Action: Mouse scrolled (491, 372) with delta (0, 0)
Screenshot: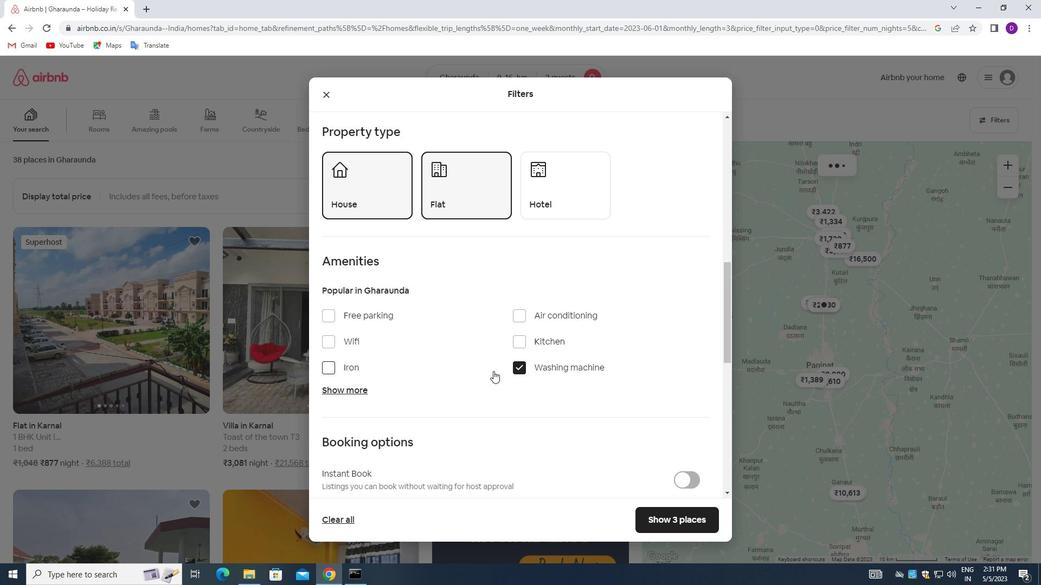 
Action: Mouse moved to (534, 373)
Screenshot: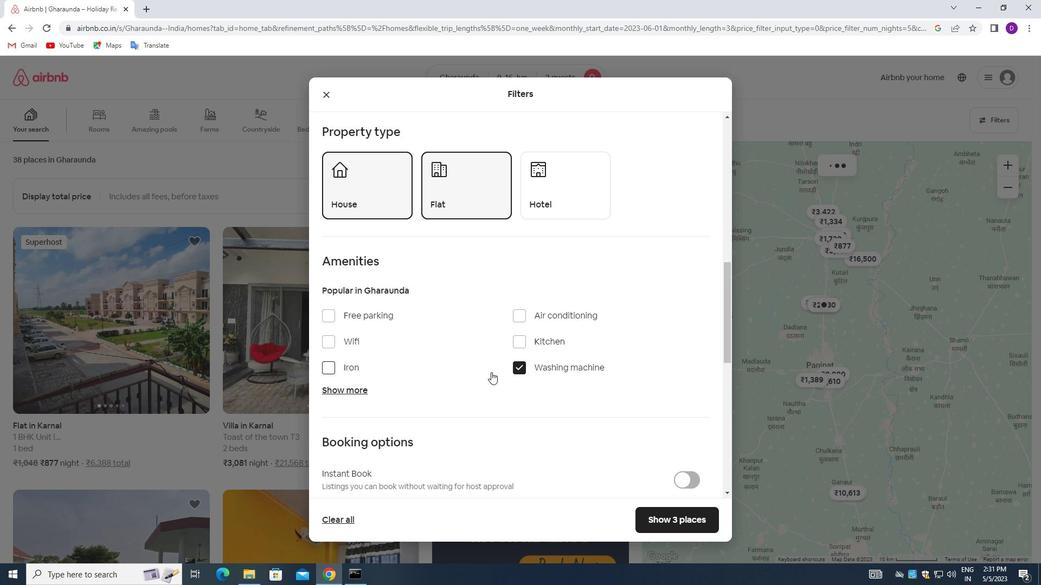 
Action: Mouse scrolled (534, 373) with delta (0, 0)
Screenshot: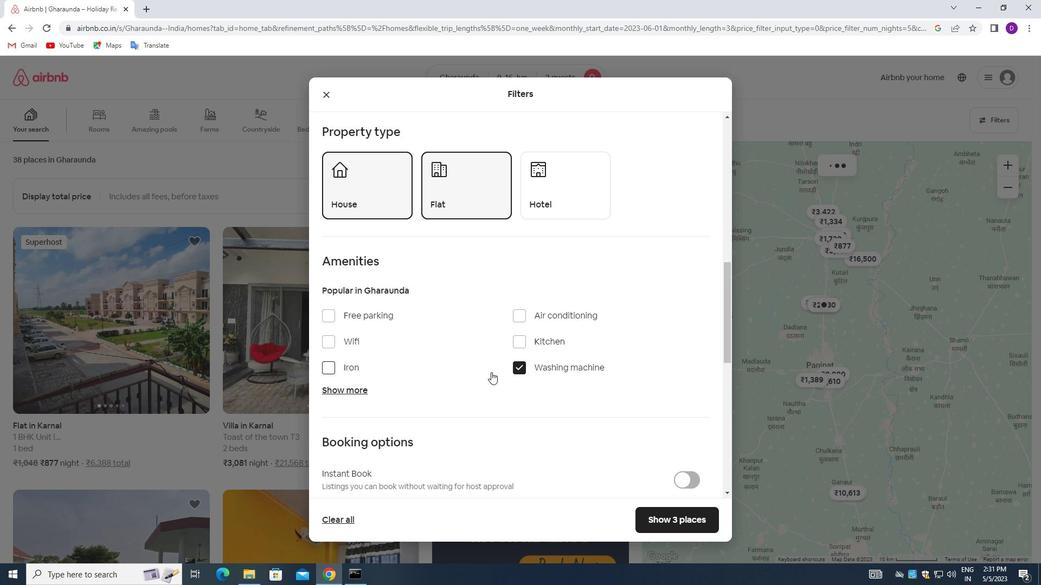
Action: Mouse moved to (679, 358)
Screenshot: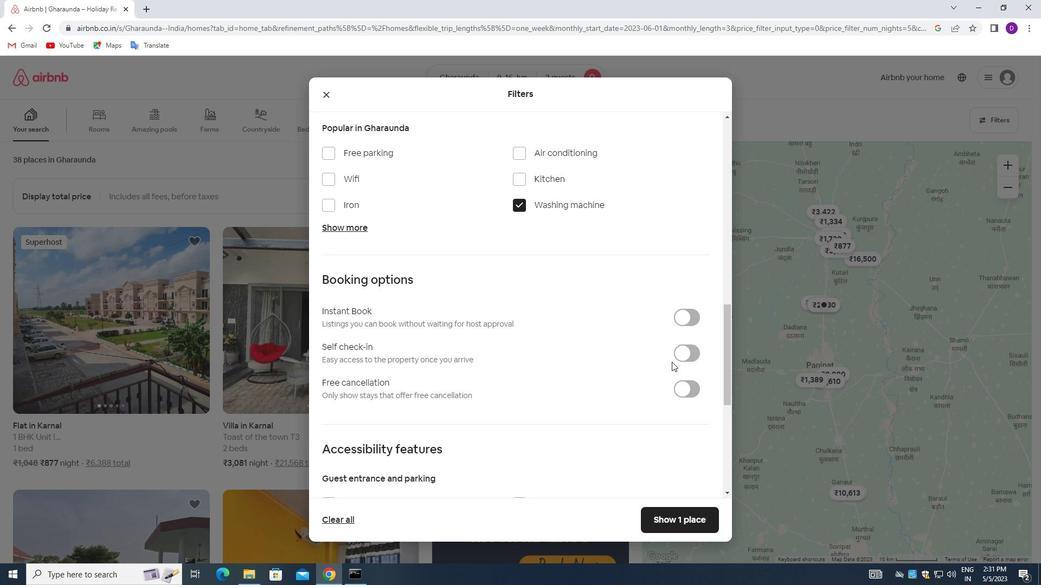 
Action: Mouse pressed left at (679, 358)
Screenshot: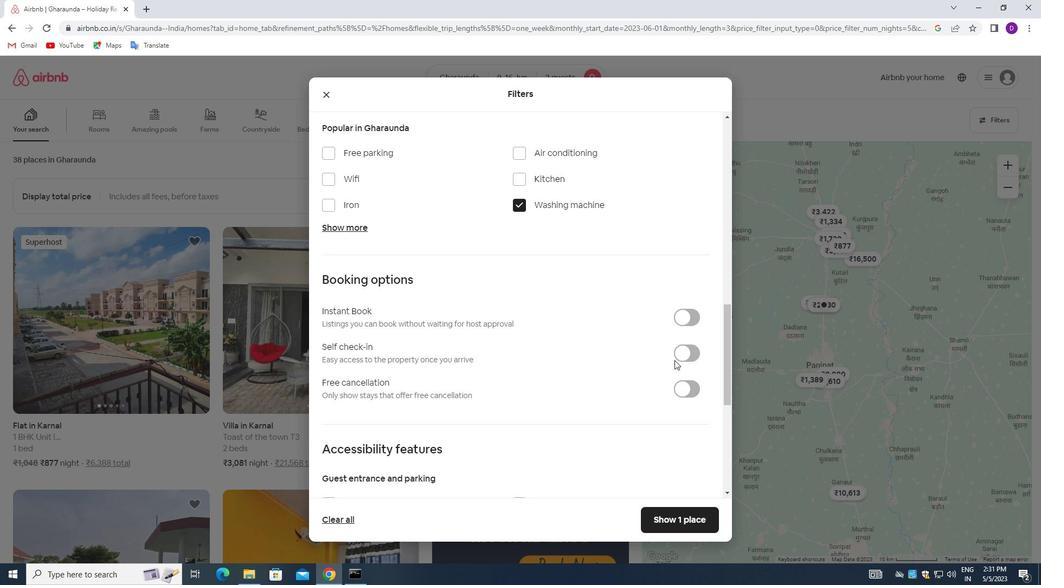 
Action: Mouse moved to (521, 371)
Screenshot: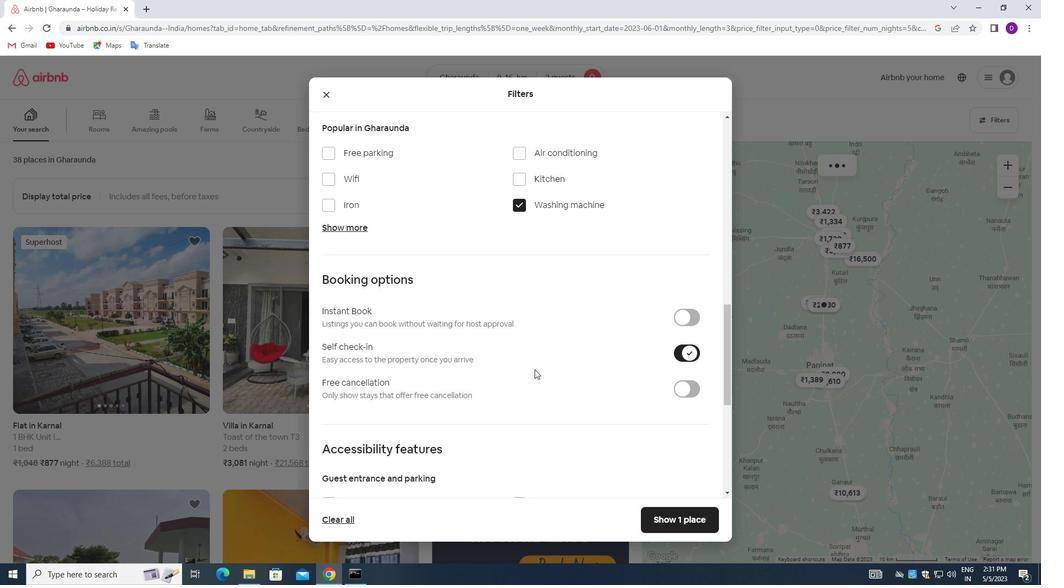
Action: Mouse scrolled (521, 371) with delta (0, 0)
Screenshot: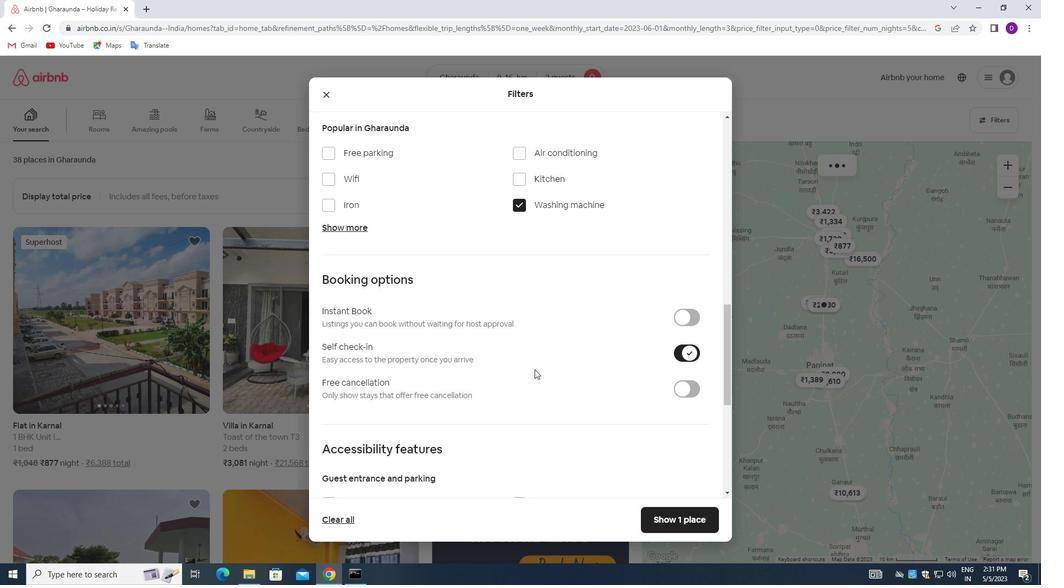 
Action: Mouse moved to (519, 371)
Screenshot: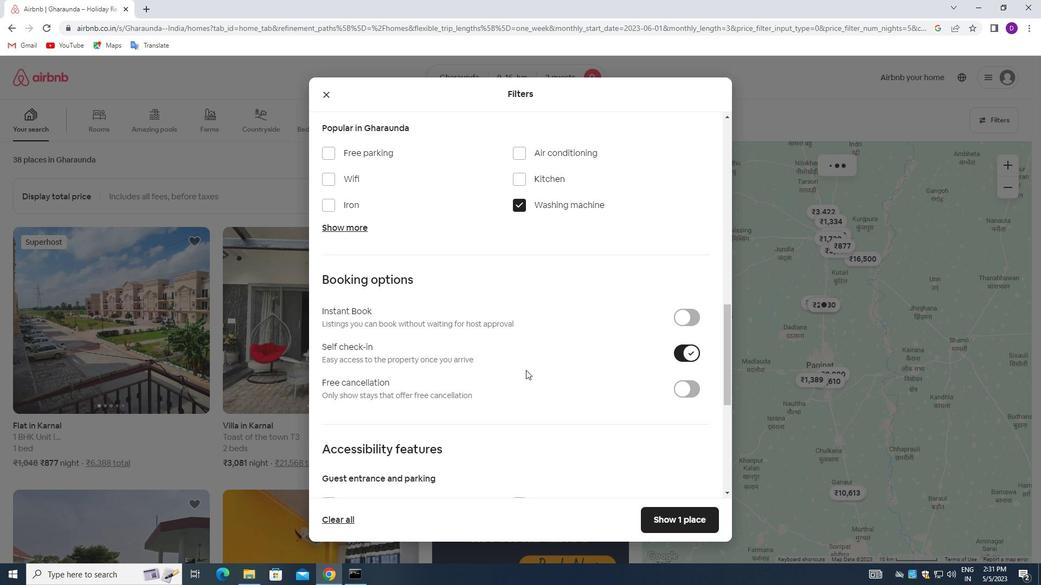 
Action: Mouse scrolled (519, 371) with delta (0, 0)
Screenshot: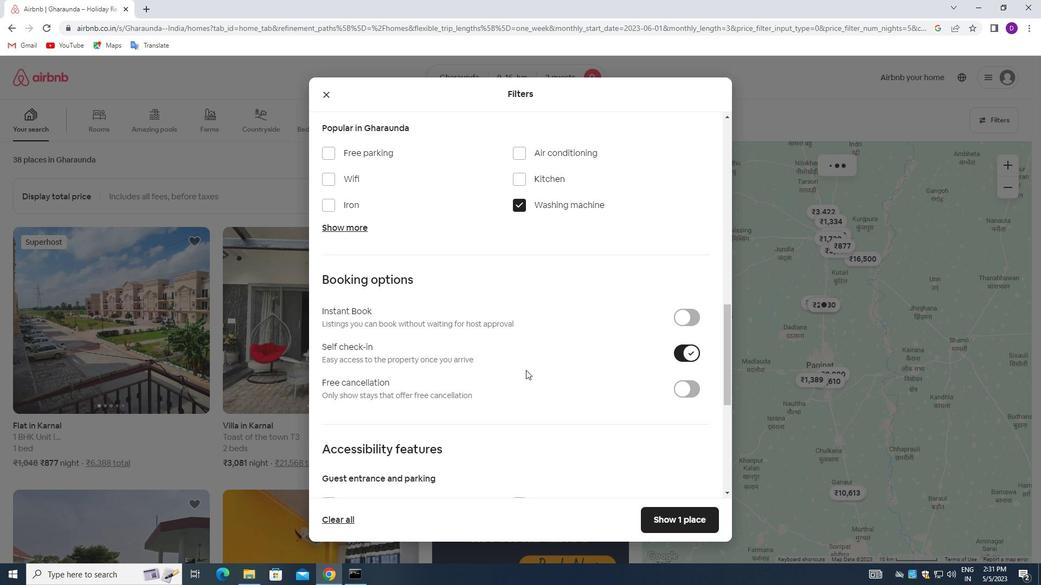
Action: Mouse moved to (500, 380)
Screenshot: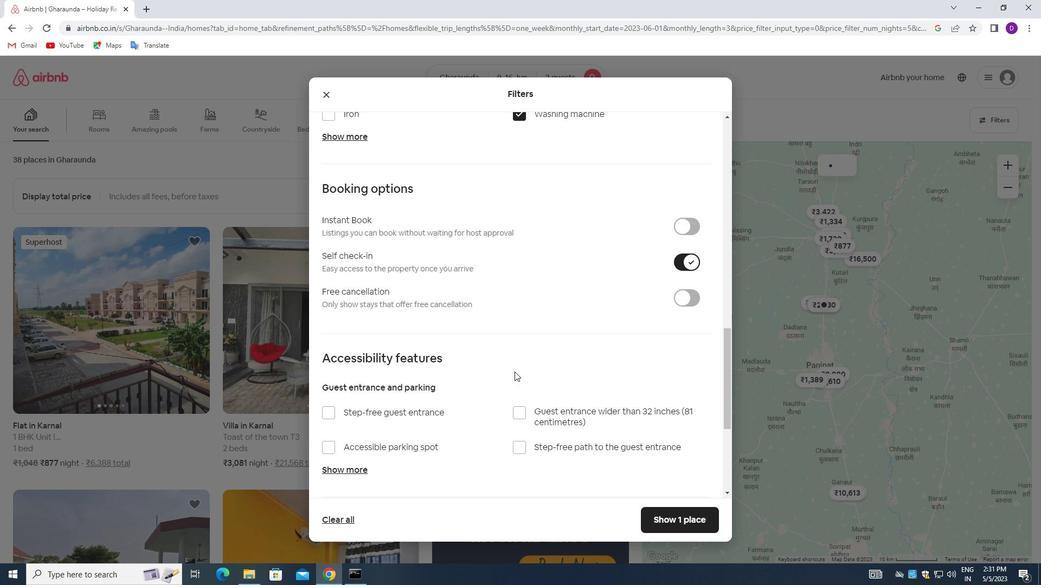 
Action: Mouse scrolled (500, 379) with delta (0, 0)
Screenshot: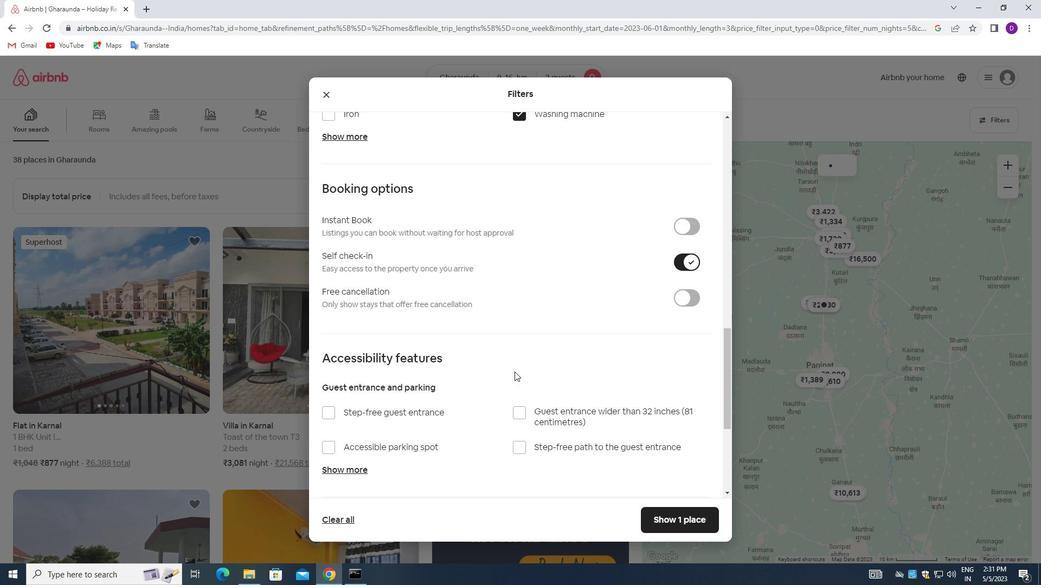 
Action: Mouse moved to (489, 381)
Screenshot: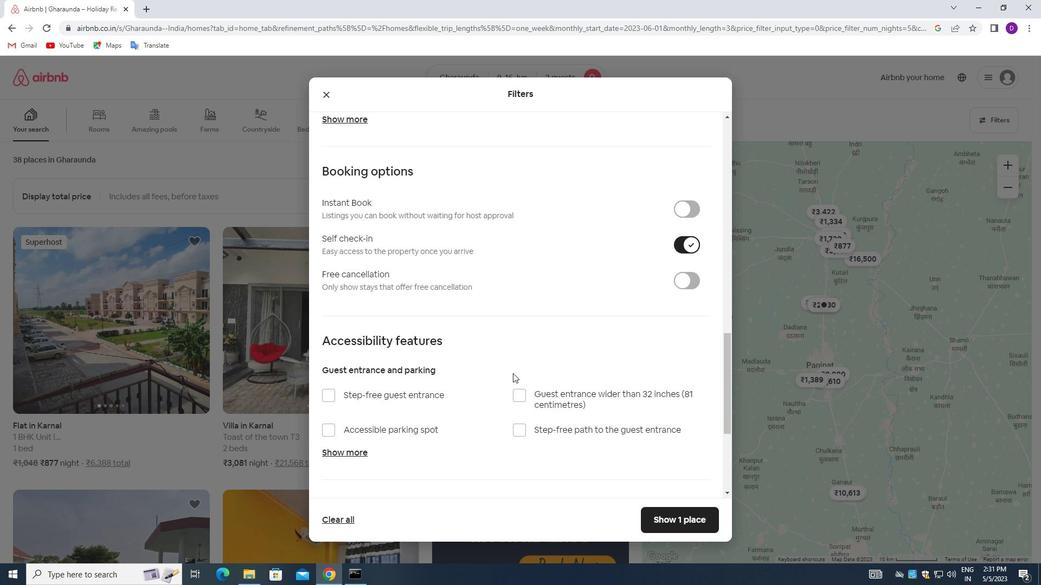 
Action: Mouse scrolled (489, 381) with delta (0, 0)
Screenshot: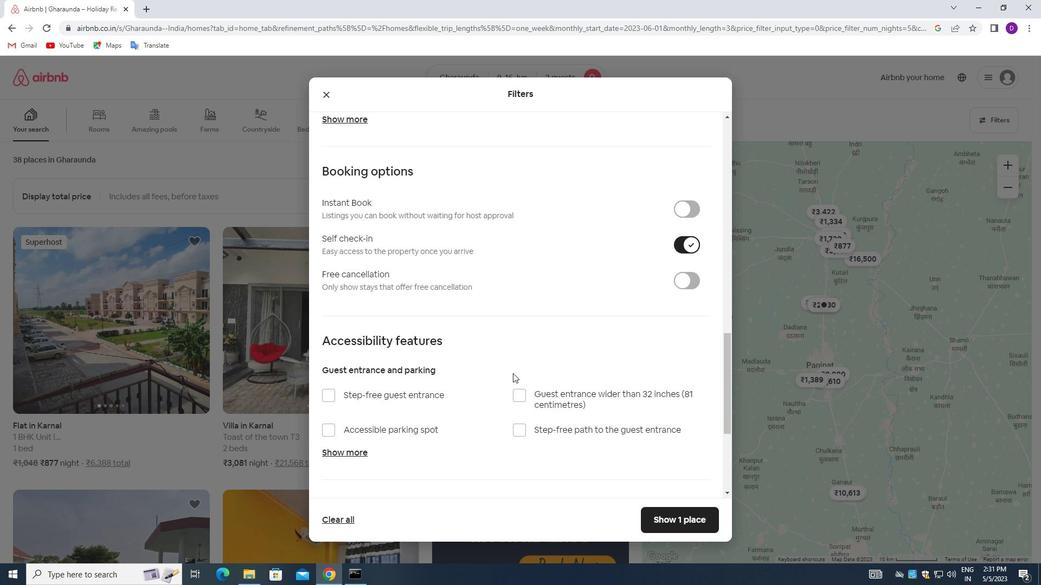 
Action: Mouse moved to (459, 390)
Screenshot: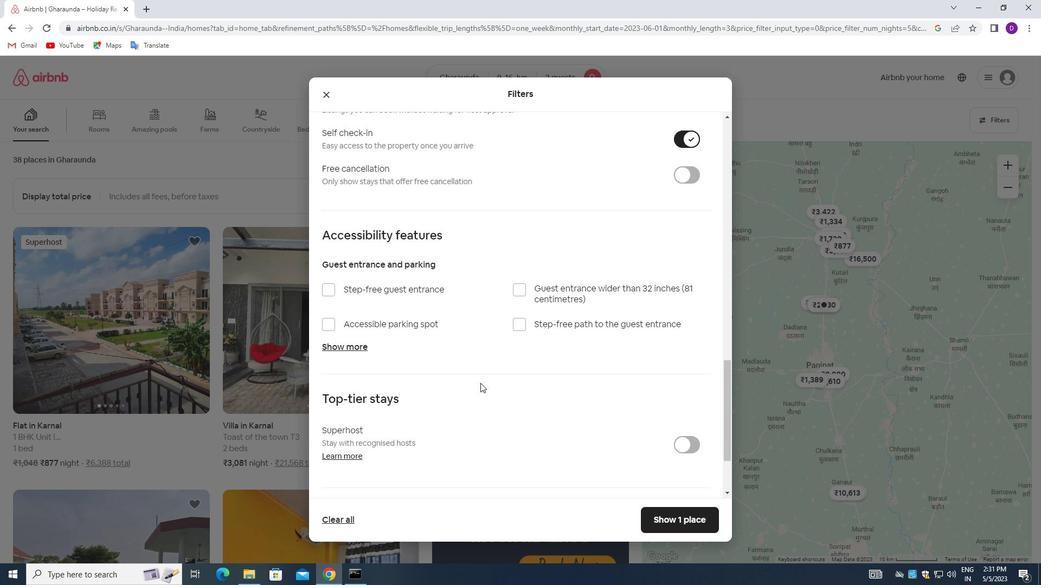 
Action: Mouse scrolled (459, 389) with delta (0, 0)
Screenshot: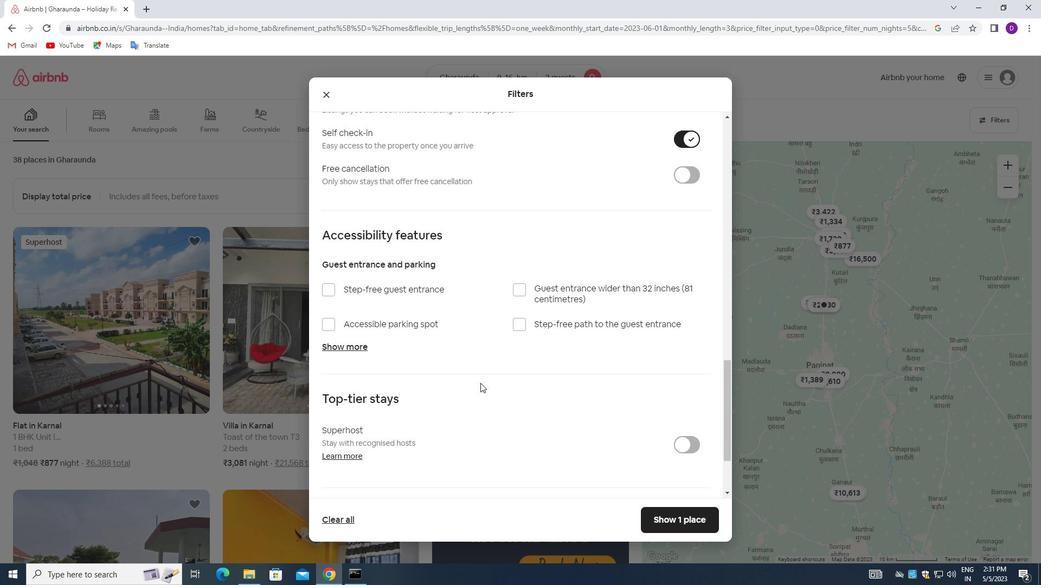 
Action: Mouse moved to (458, 391)
Screenshot: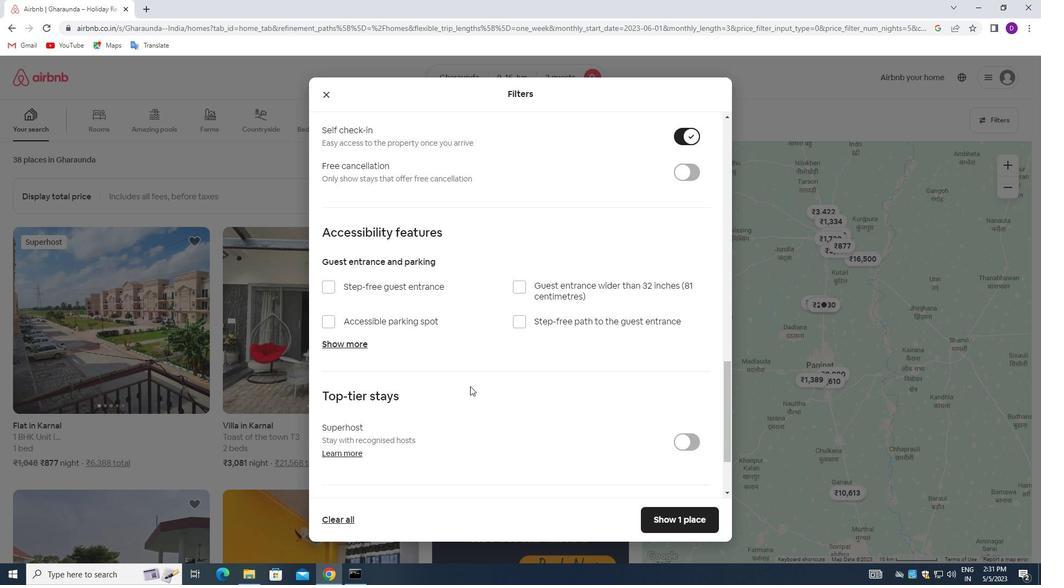 
Action: Mouse scrolled (458, 390) with delta (0, 0)
Screenshot: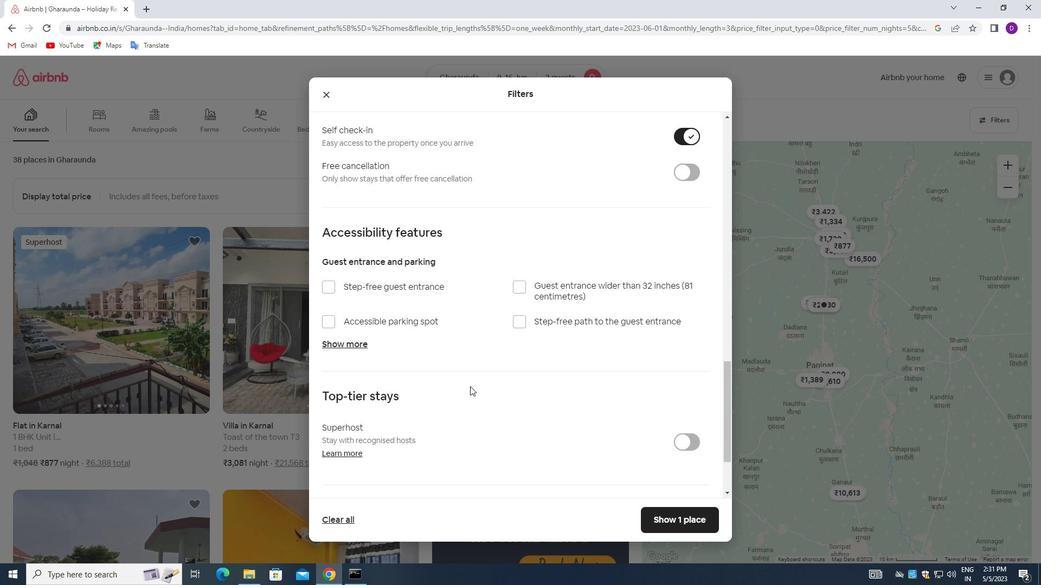 
Action: Mouse moved to (451, 398)
Screenshot: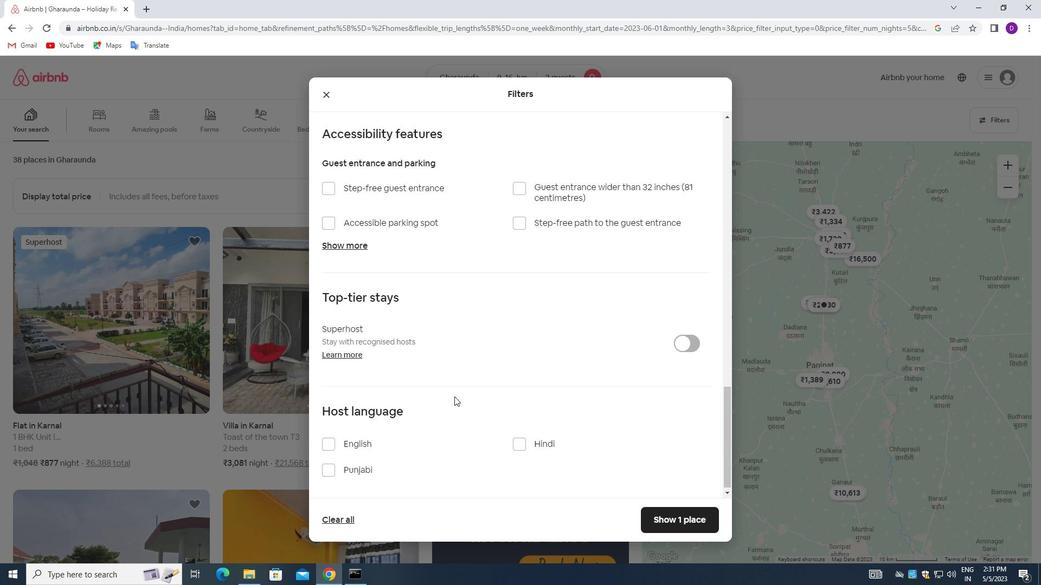 
Action: Mouse scrolled (451, 398) with delta (0, 0)
Screenshot: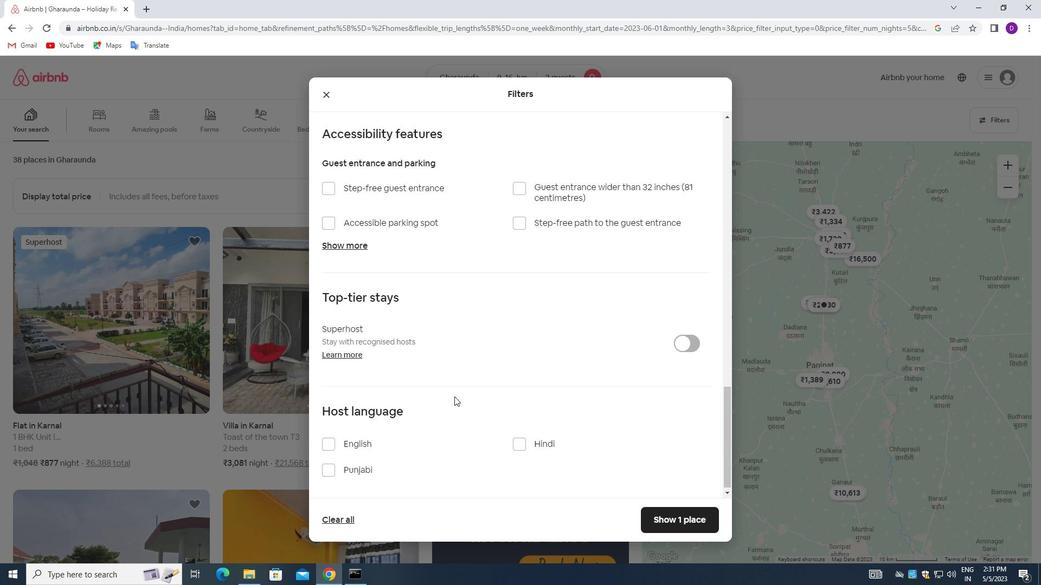 
Action: Mouse moved to (443, 402)
Screenshot: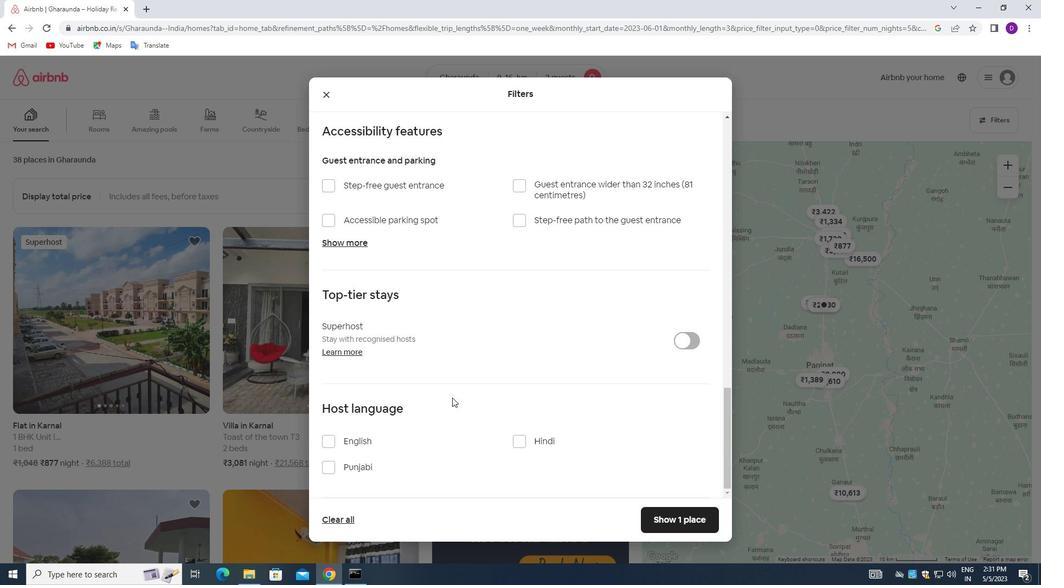 
Action: Mouse scrolled (443, 401) with delta (0, 0)
Screenshot: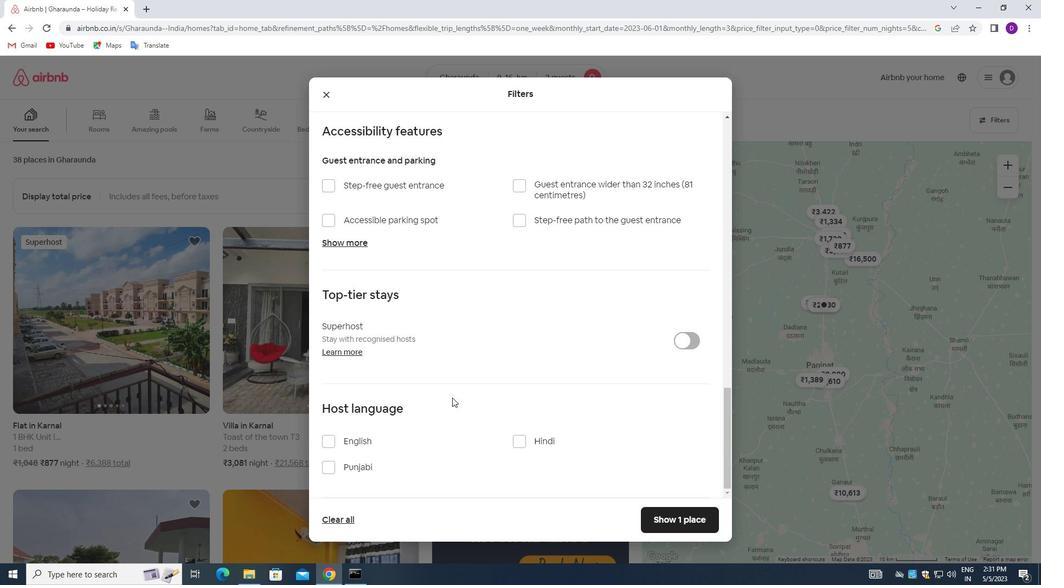 
Action: Mouse moved to (328, 443)
Screenshot: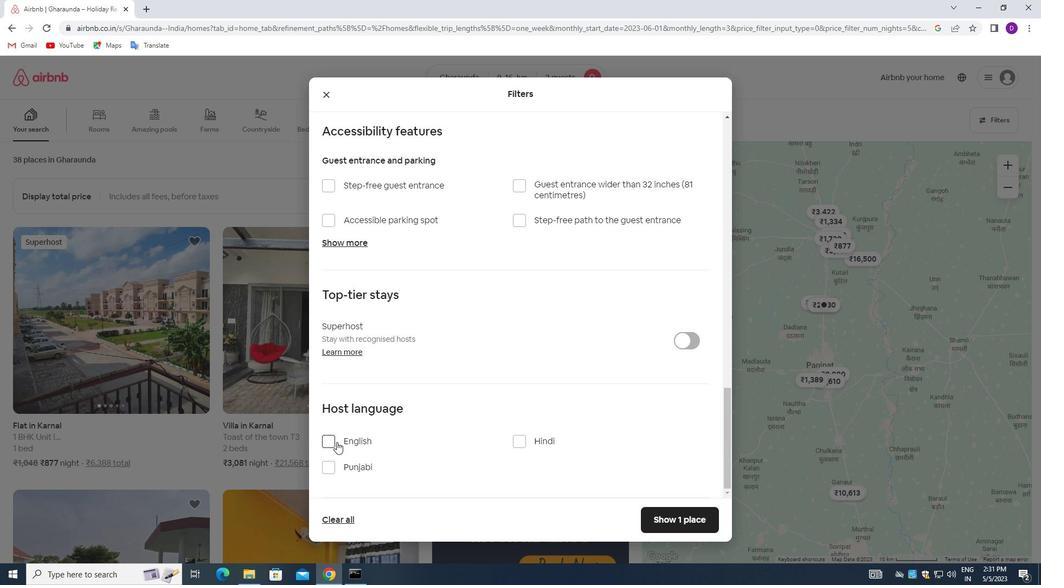
Action: Mouse pressed left at (328, 443)
Screenshot: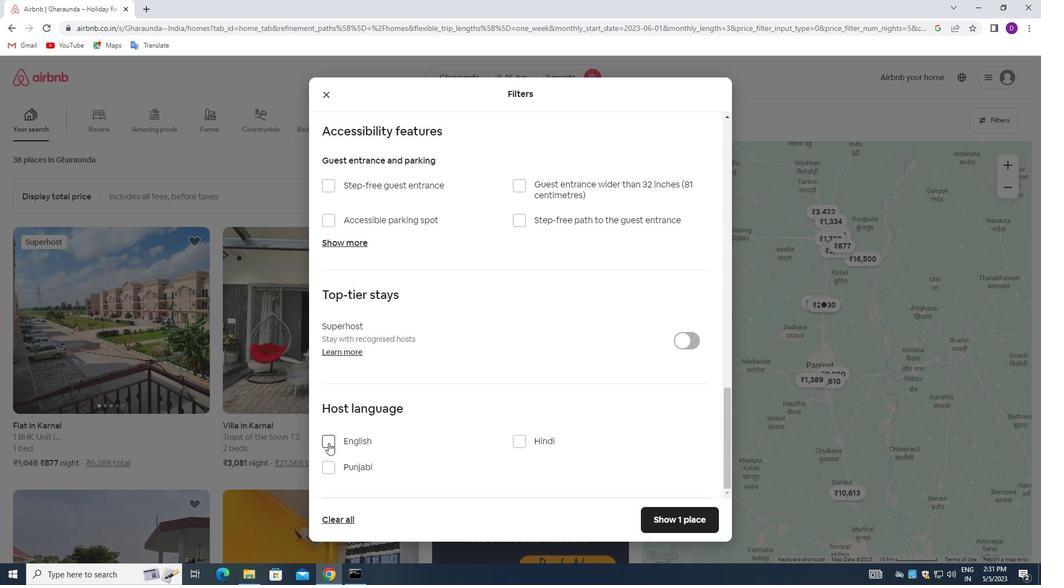
Action: Mouse moved to (655, 518)
Screenshot: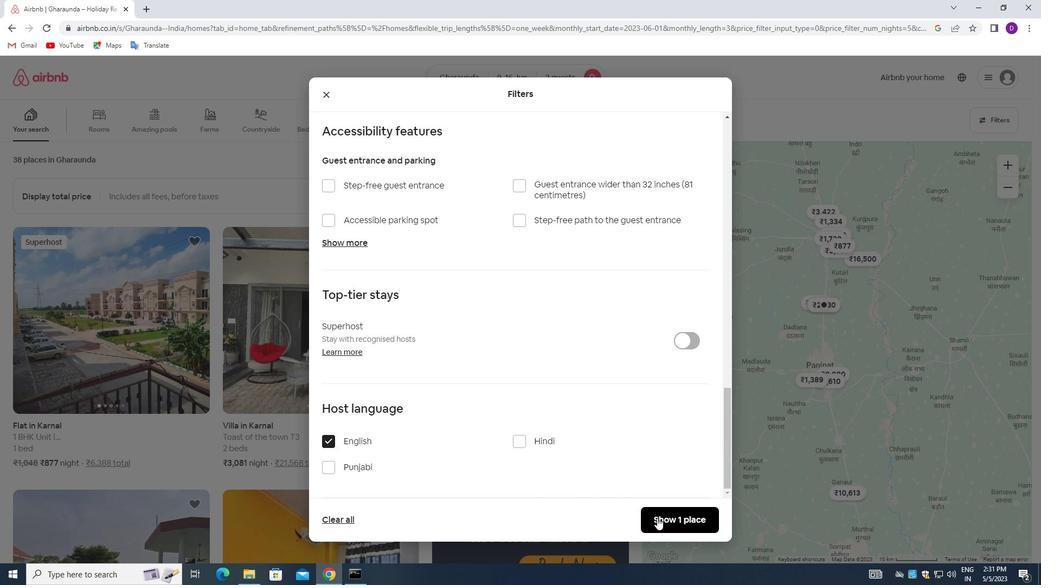 
Action: Mouse pressed left at (655, 518)
Screenshot: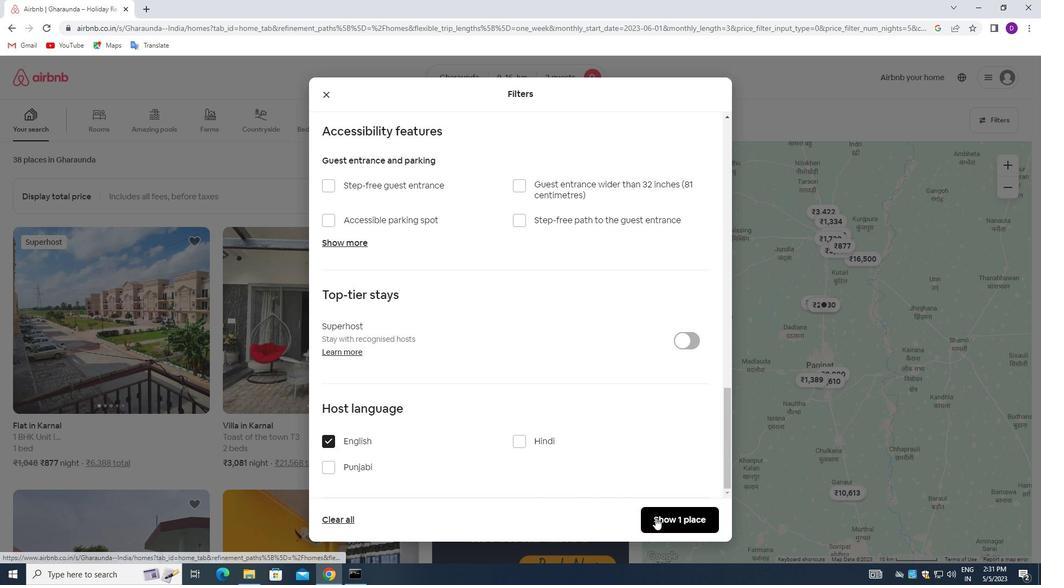 
Action: Mouse moved to (571, 385)
Screenshot: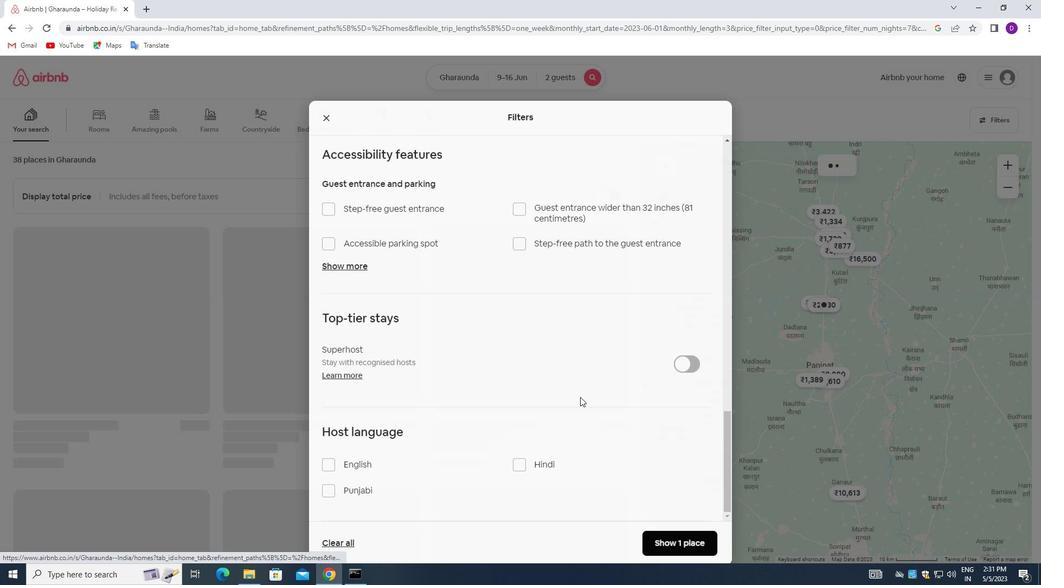 
